 Task: In the  document Selfcare.epub Use the tool word Count 'and display word count while typing' Create the translated copy of the document in  'Latin' Change notification to  All Comments
Action: Mouse moved to (275, 375)
Screenshot: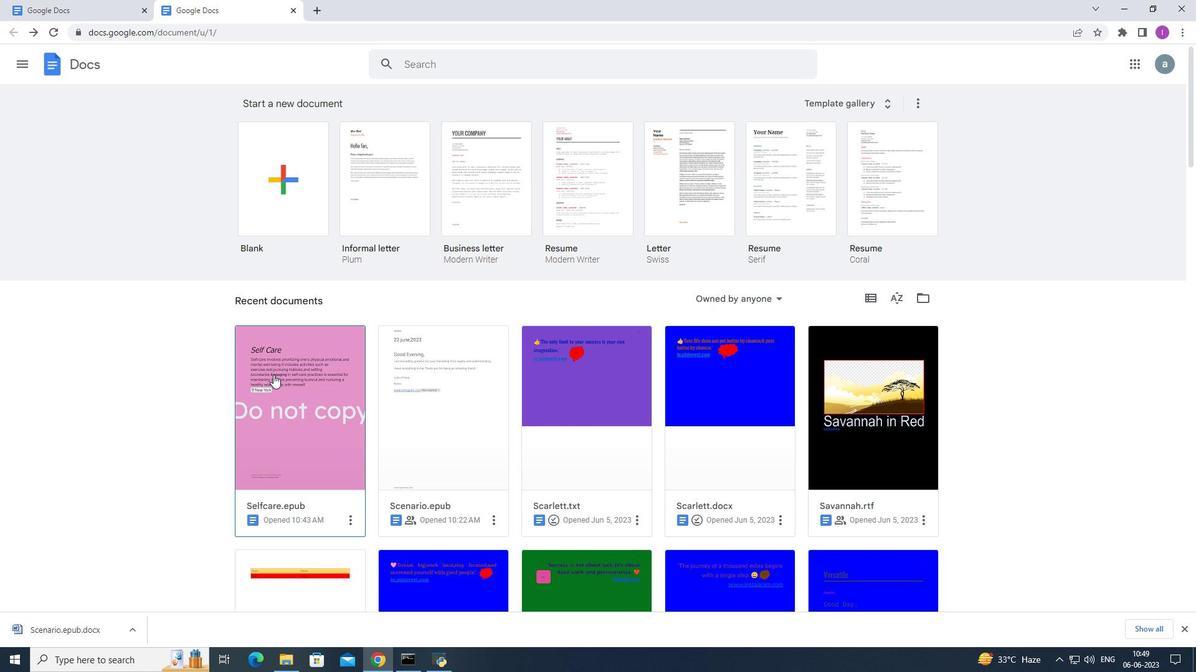 
Action: Mouse pressed left at (275, 375)
Screenshot: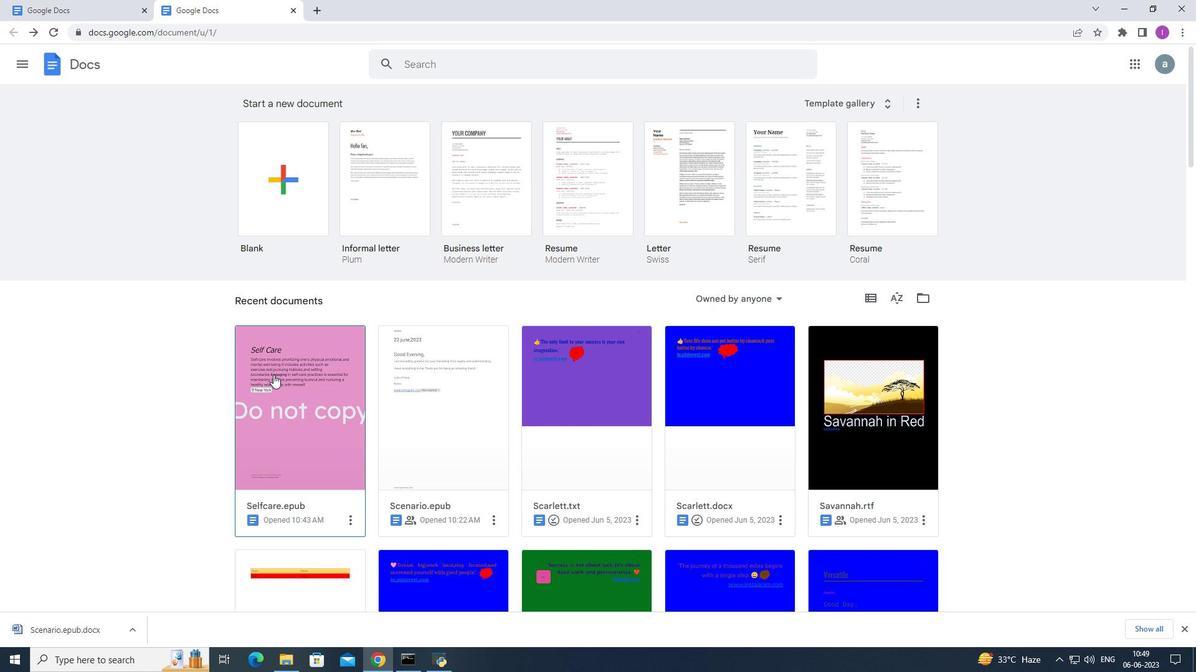 
Action: Mouse moved to (196, 69)
Screenshot: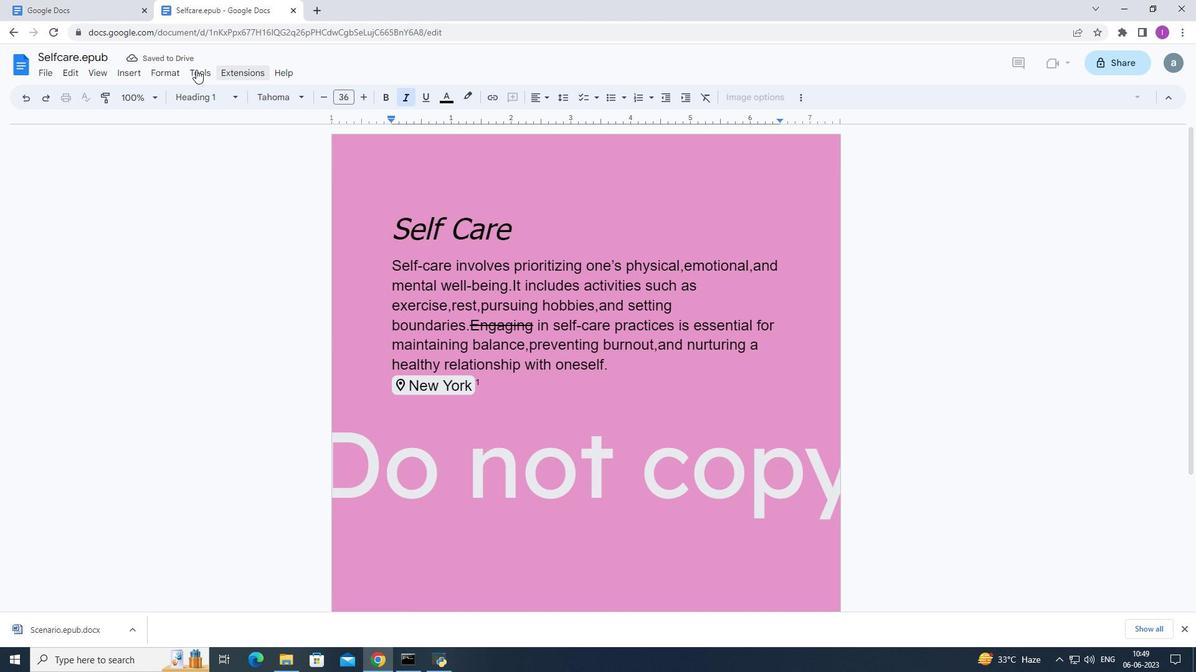 
Action: Mouse pressed left at (196, 69)
Screenshot: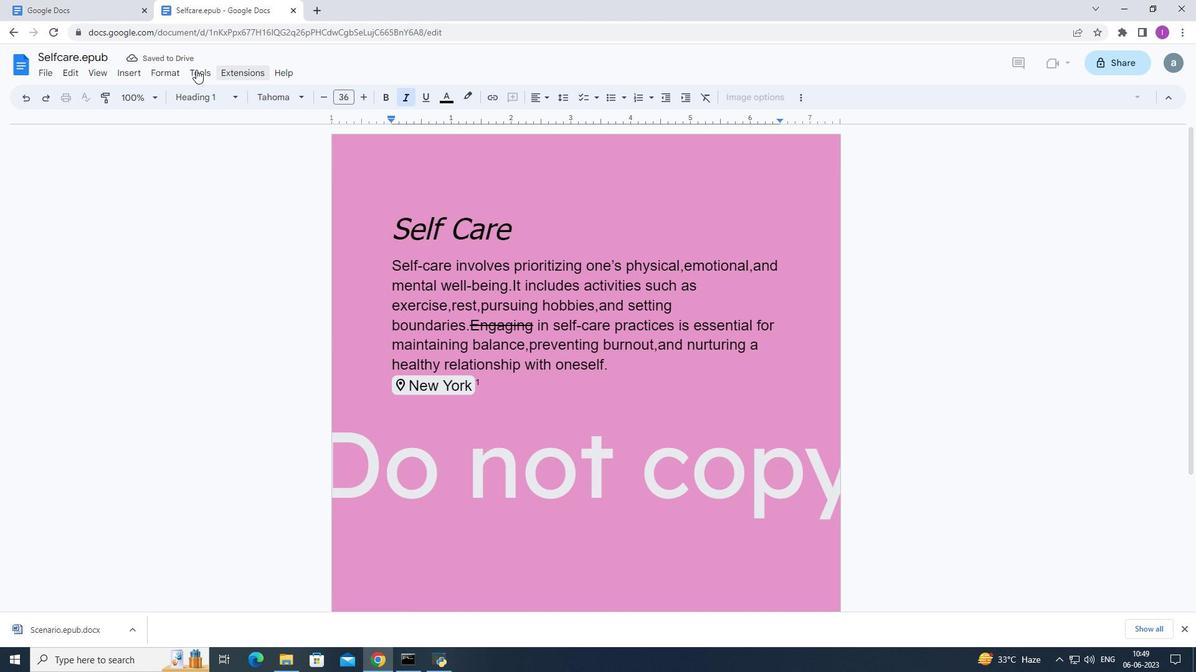 
Action: Mouse moved to (236, 107)
Screenshot: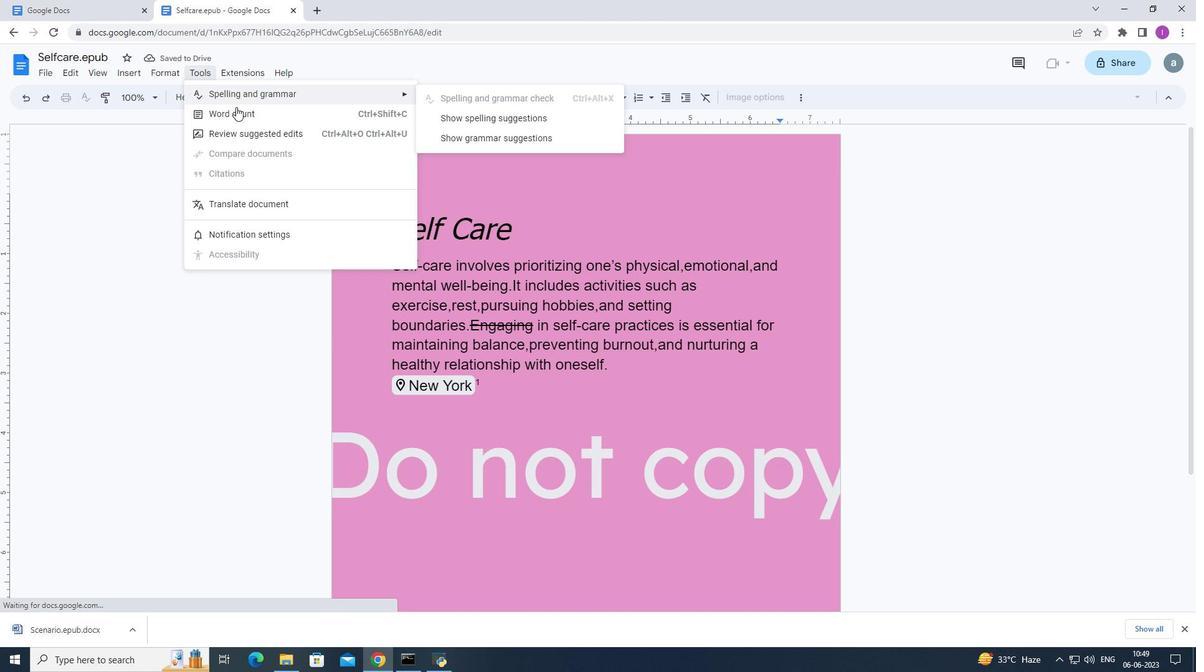 
Action: Mouse pressed left at (236, 107)
Screenshot: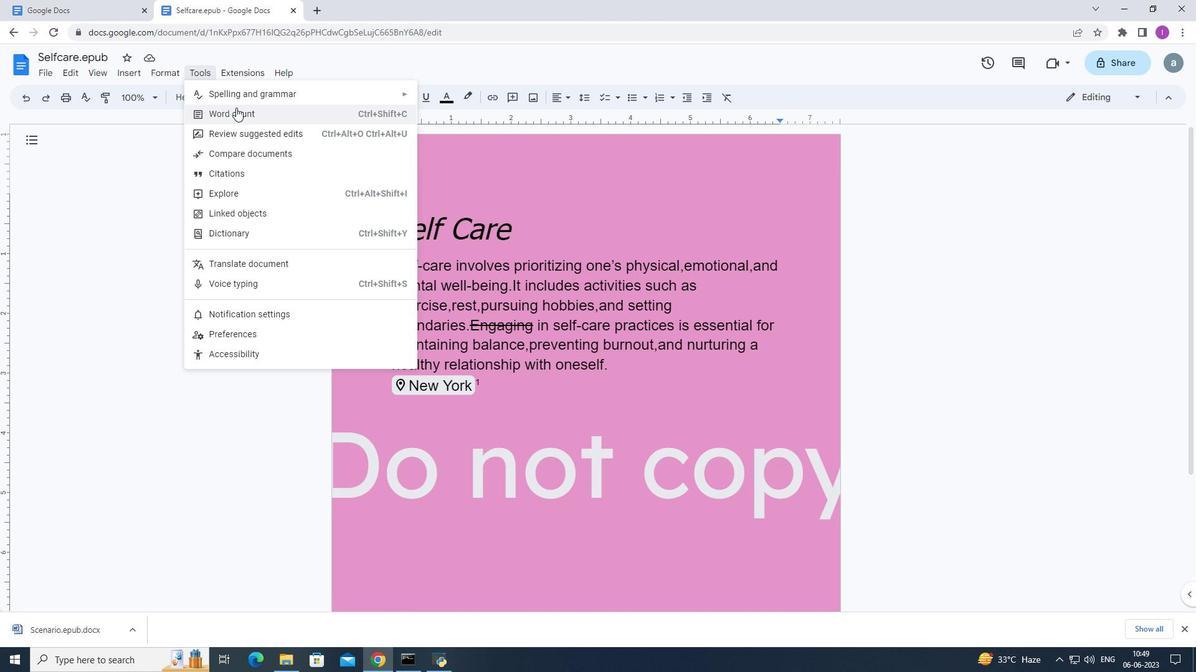 
Action: Mouse moved to (517, 385)
Screenshot: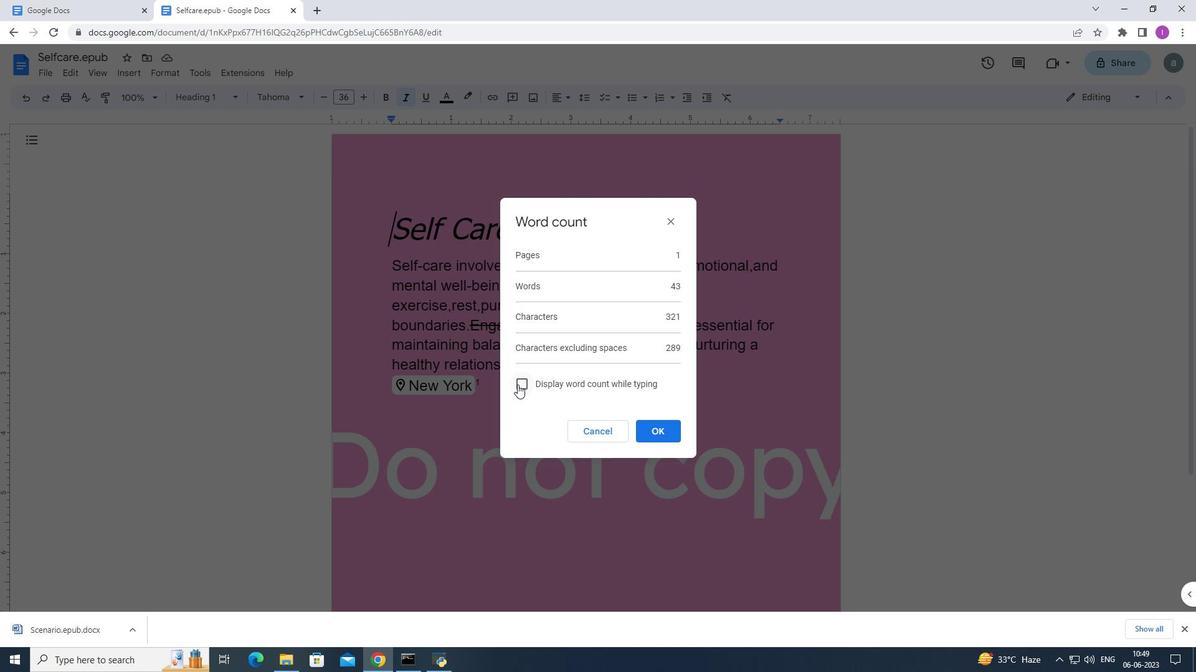
Action: Mouse pressed left at (517, 385)
Screenshot: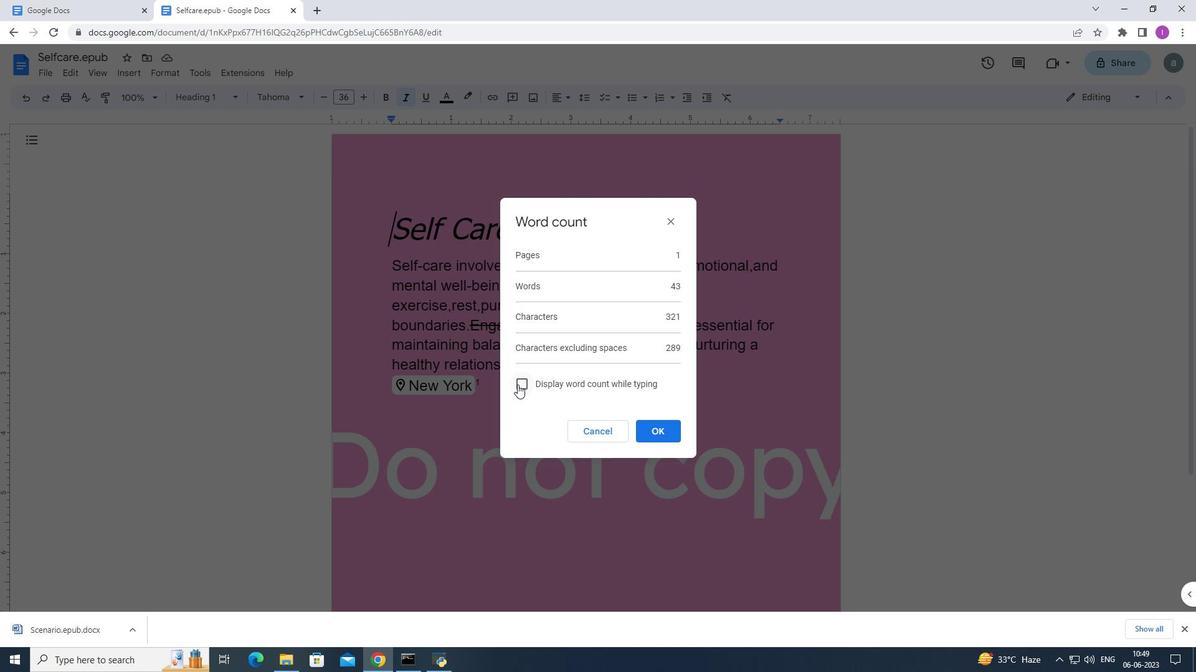 
Action: Mouse moved to (651, 437)
Screenshot: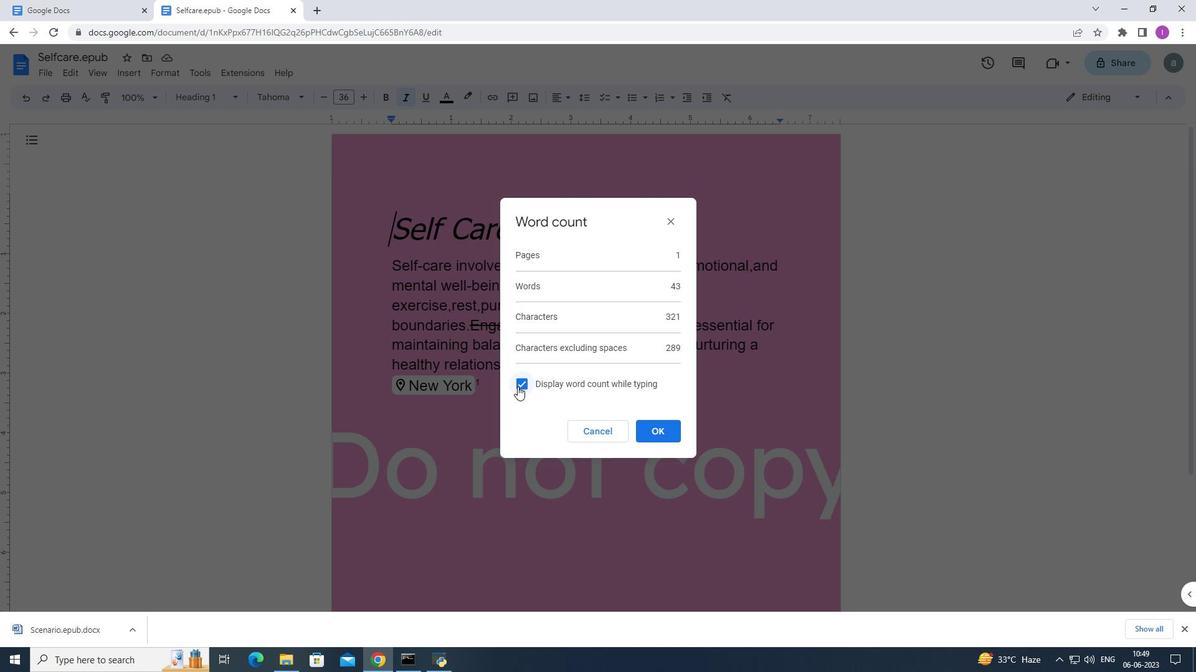
Action: Mouse pressed left at (651, 437)
Screenshot: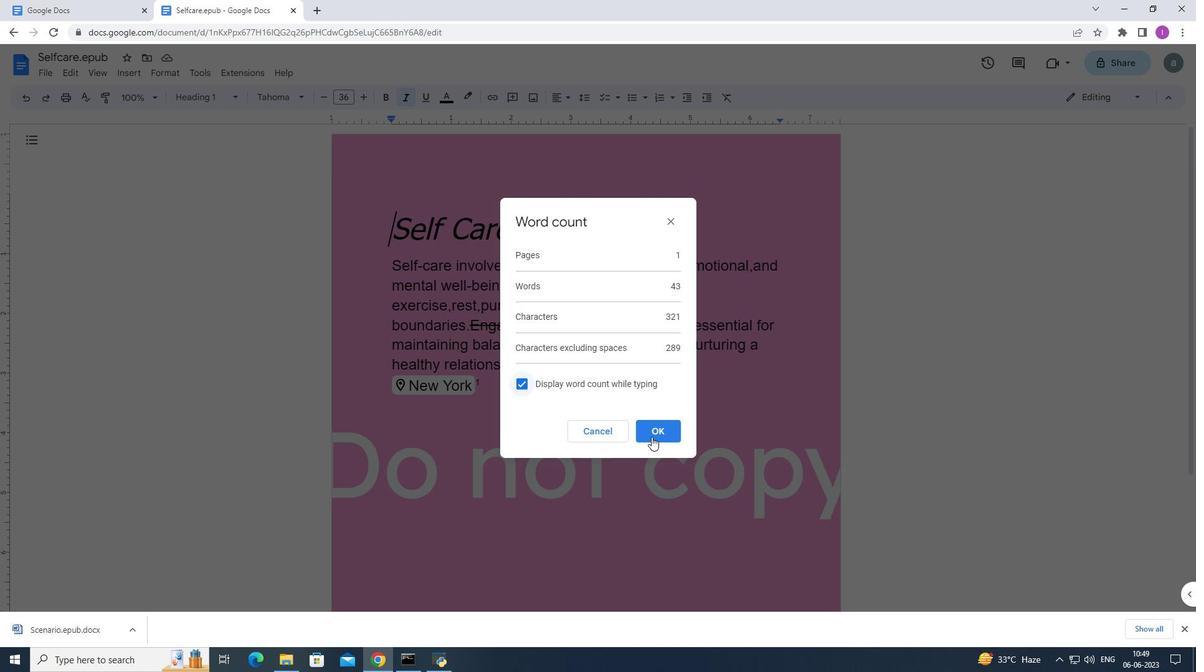 
Action: Mouse moved to (267, 428)
Screenshot: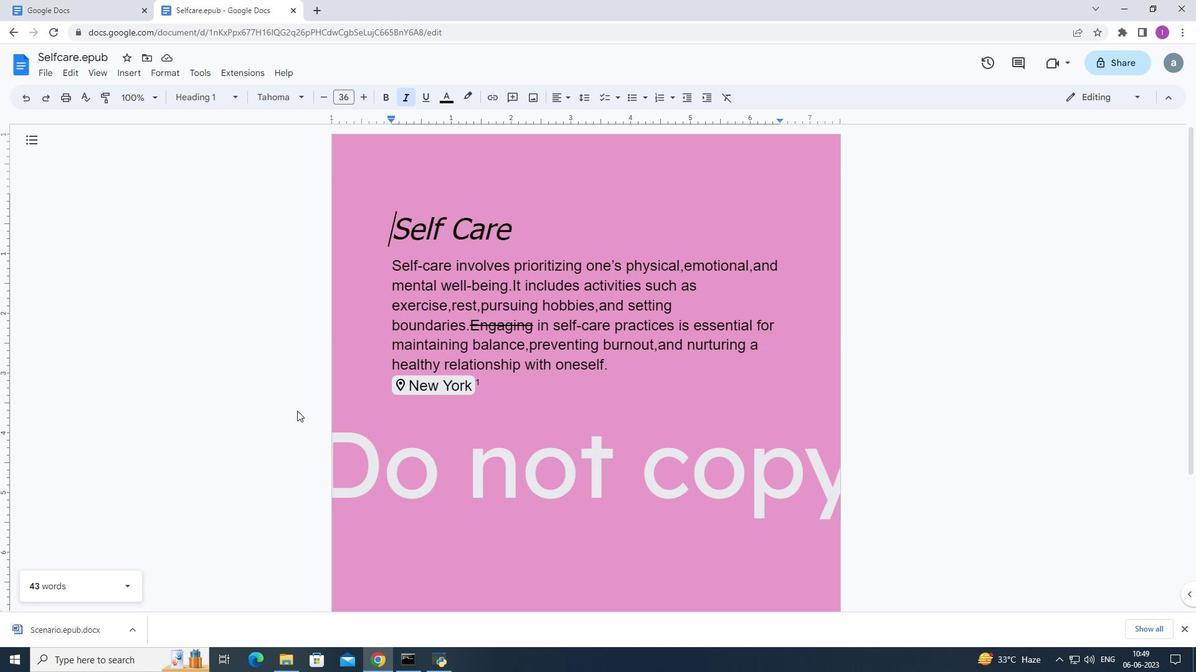 
Action: Mouse pressed left at (267, 428)
Screenshot: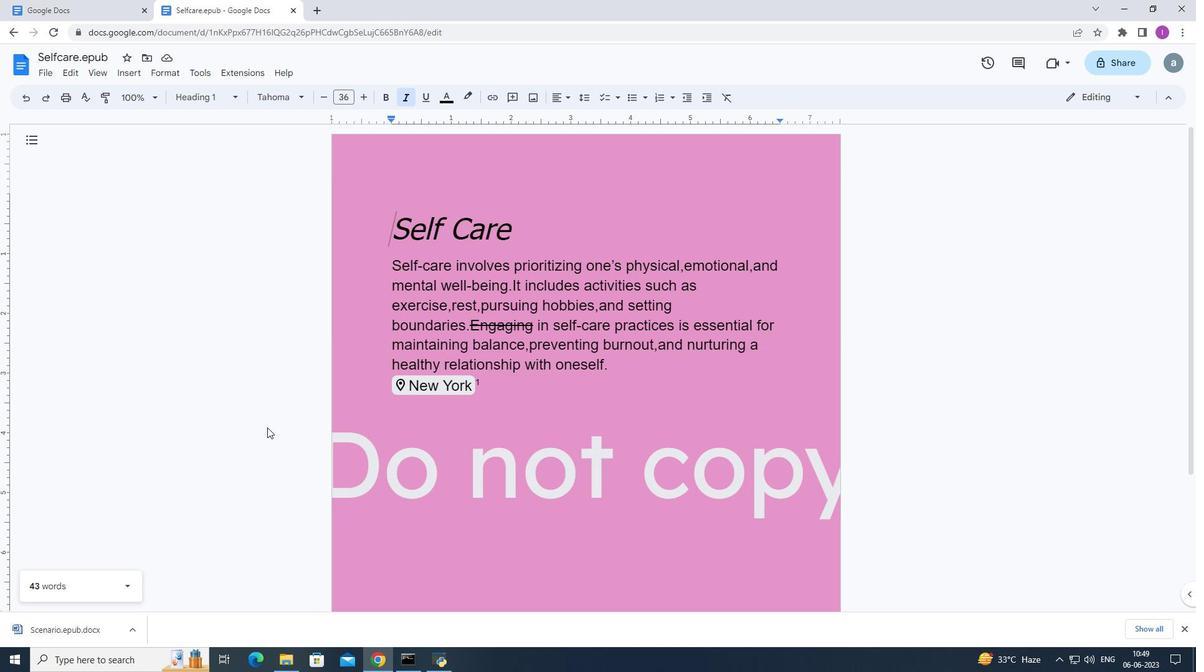 
Action: Mouse moved to (192, 72)
Screenshot: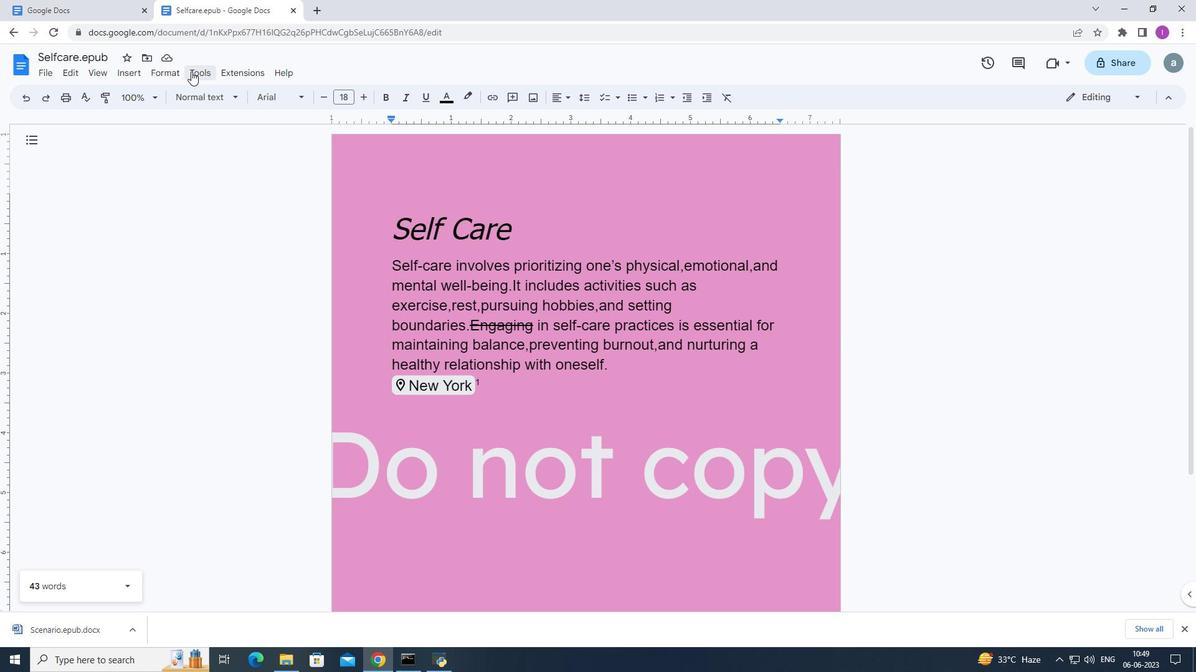 
Action: Mouse pressed left at (192, 72)
Screenshot: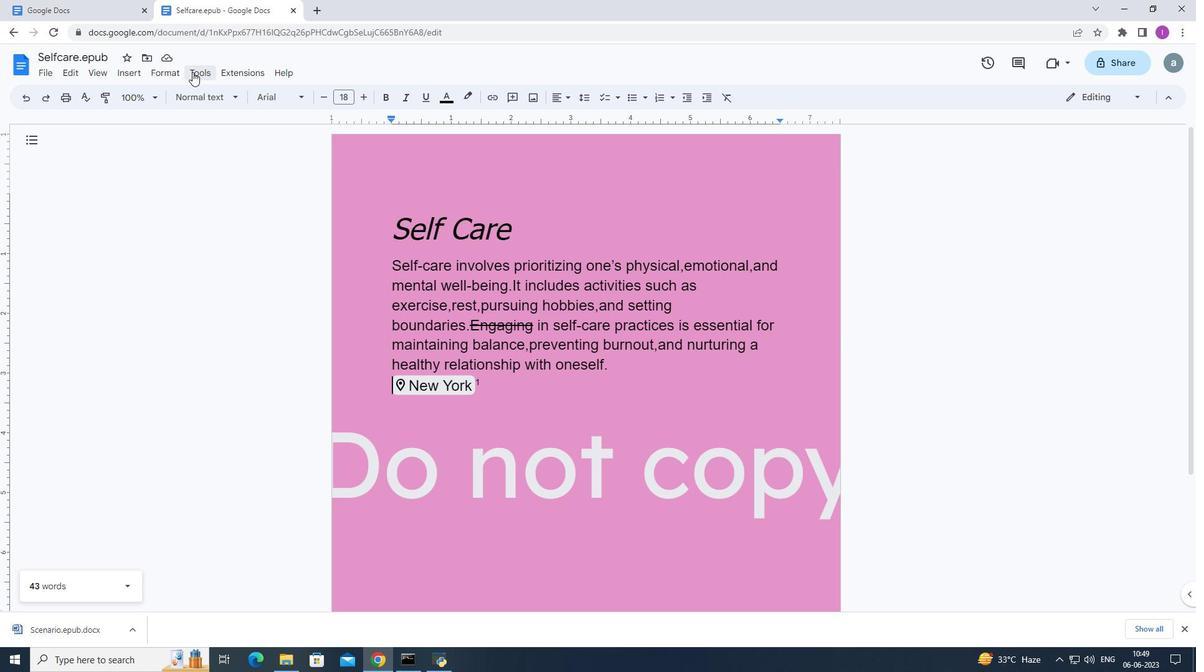 
Action: Mouse moved to (252, 260)
Screenshot: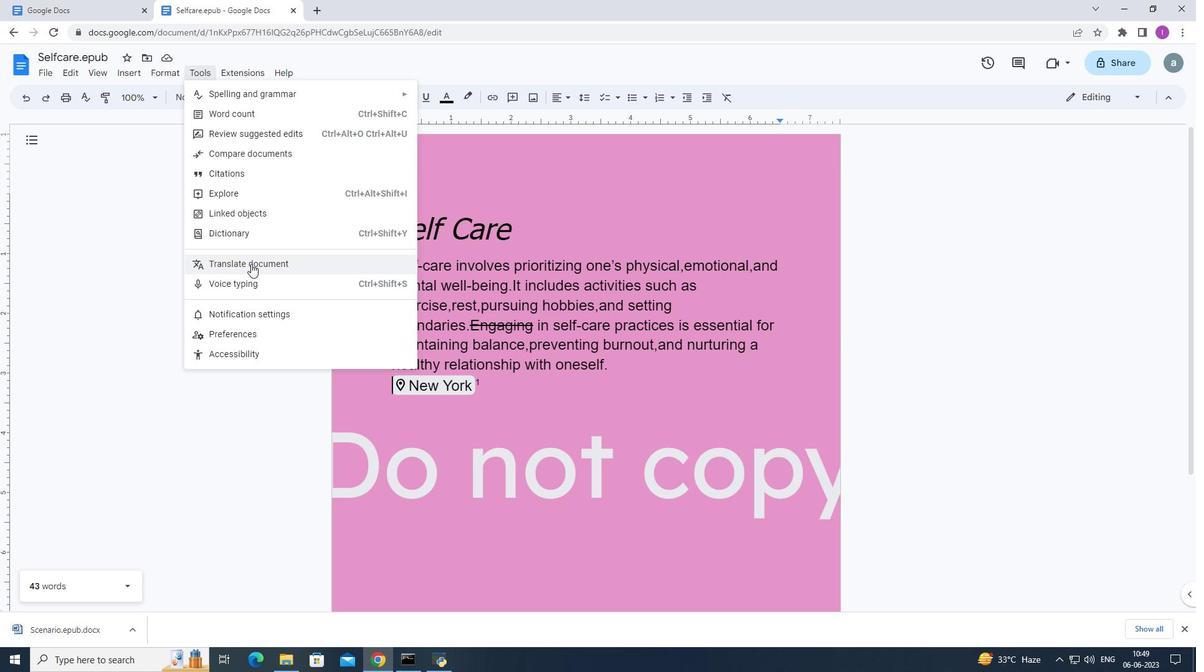 
Action: Mouse pressed left at (252, 260)
Screenshot: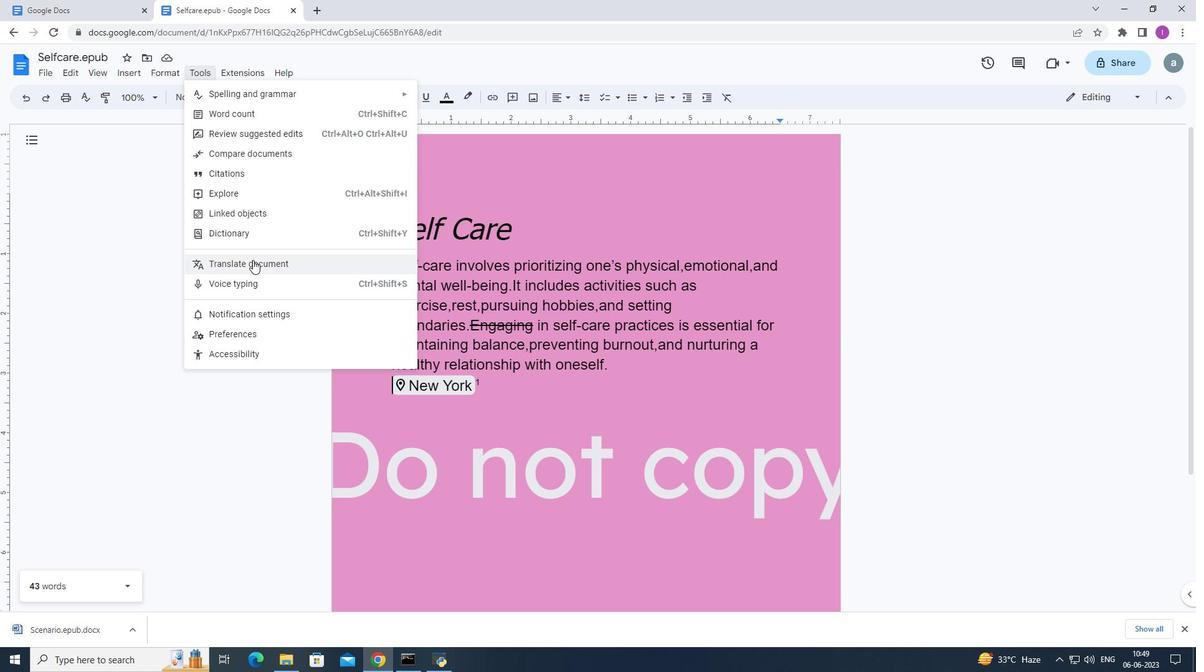
Action: Mouse moved to (593, 349)
Screenshot: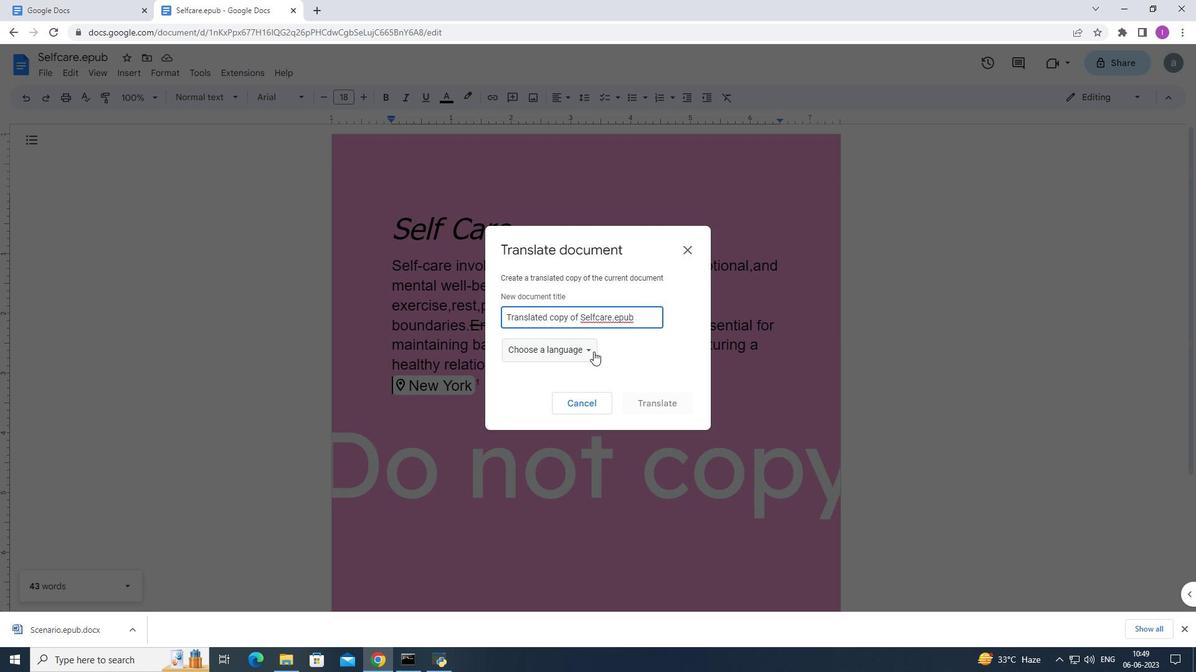 
Action: Mouse pressed left at (593, 349)
Screenshot: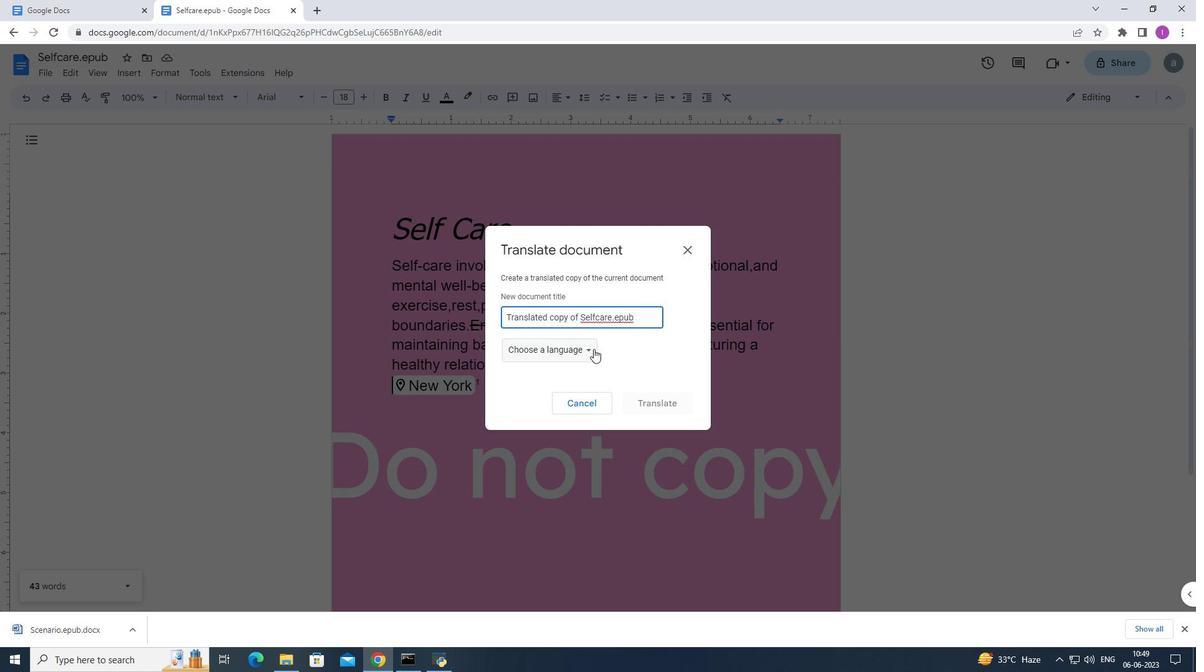 
Action: Mouse moved to (553, 350)
Screenshot: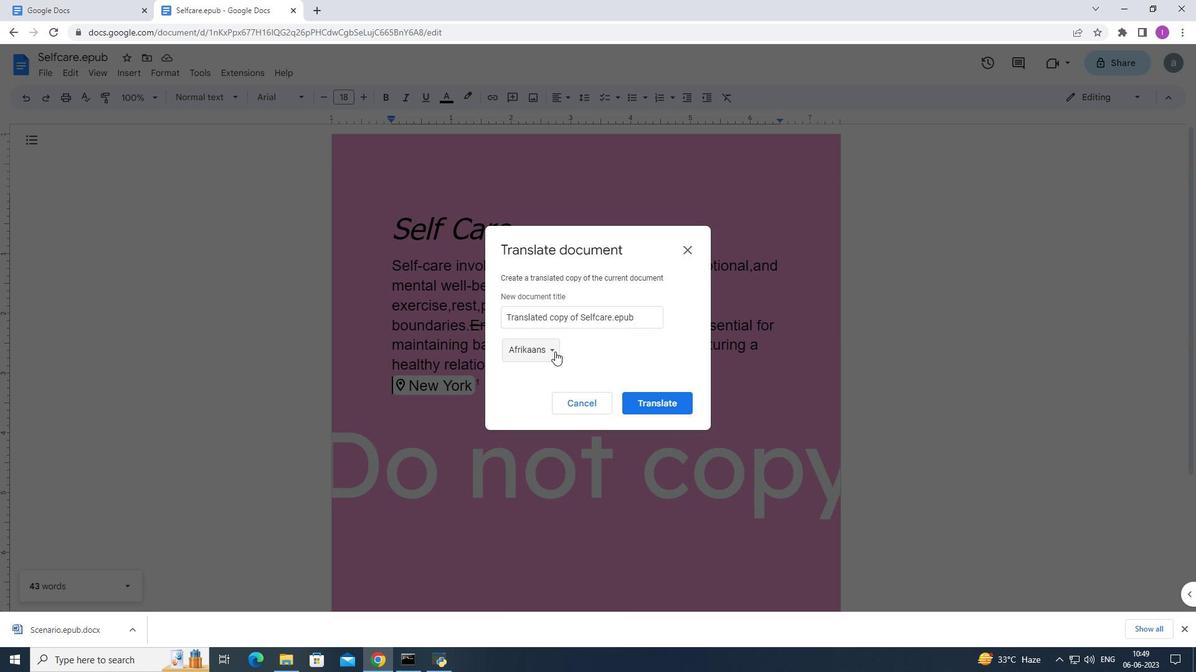
Action: Mouse pressed left at (553, 350)
Screenshot: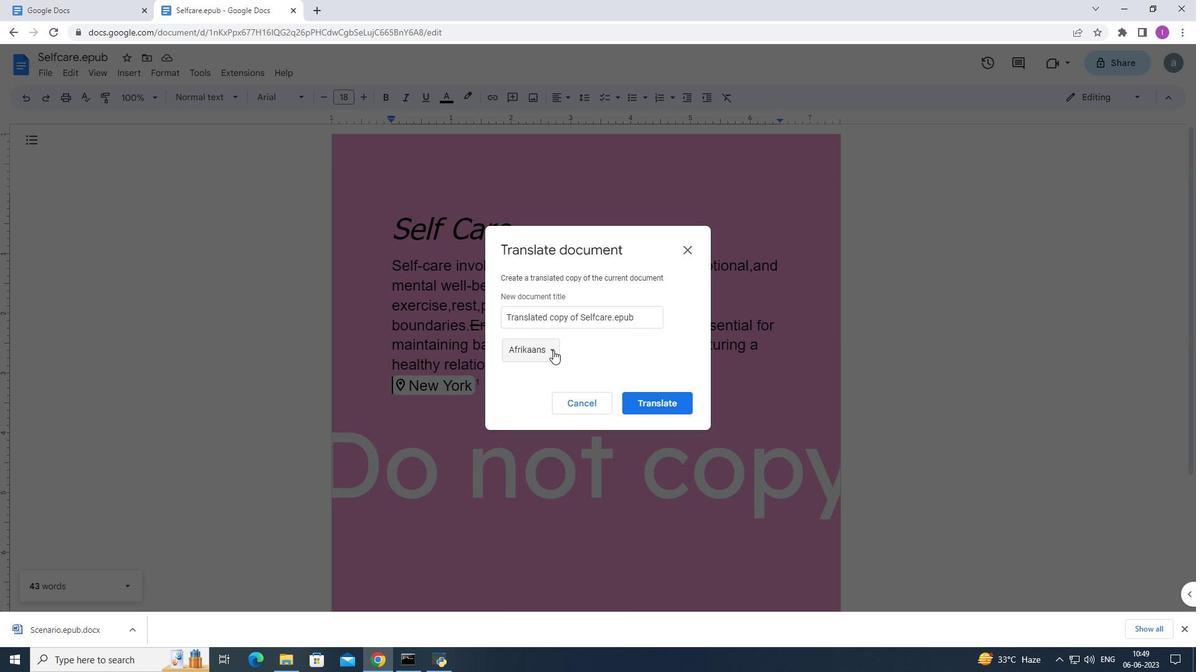 
Action: Mouse moved to (548, 439)
Screenshot: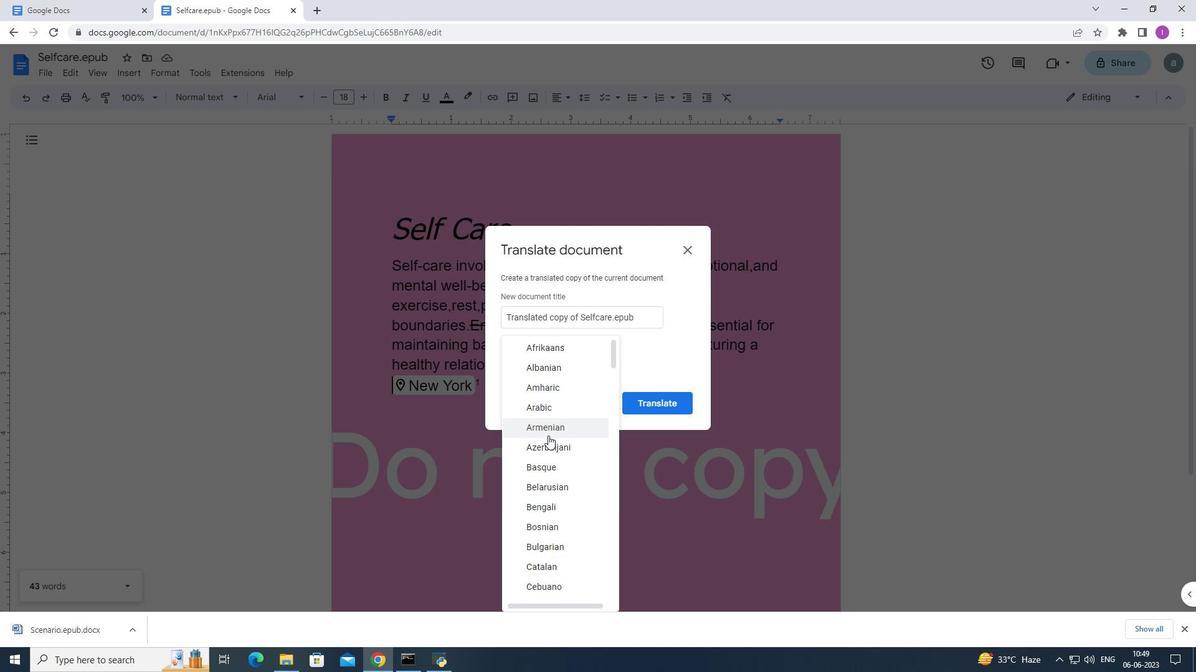 
Action: Mouse scrolled (548, 439) with delta (0, 0)
Screenshot: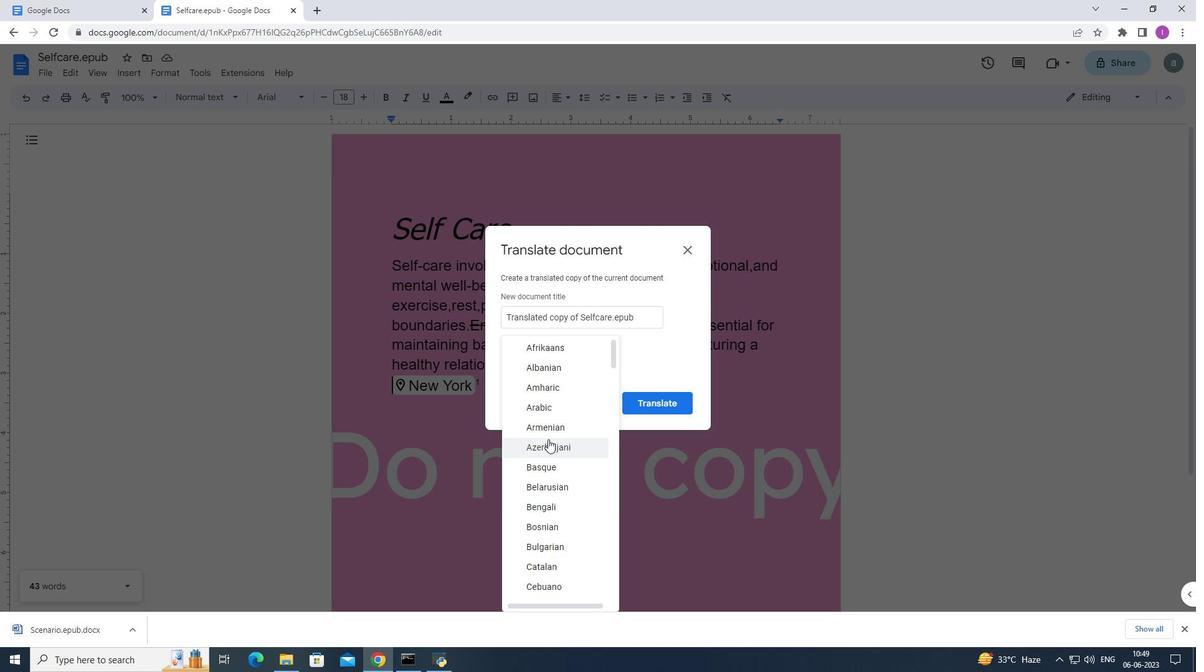 
Action: Mouse scrolled (548, 439) with delta (0, 0)
Screenshot: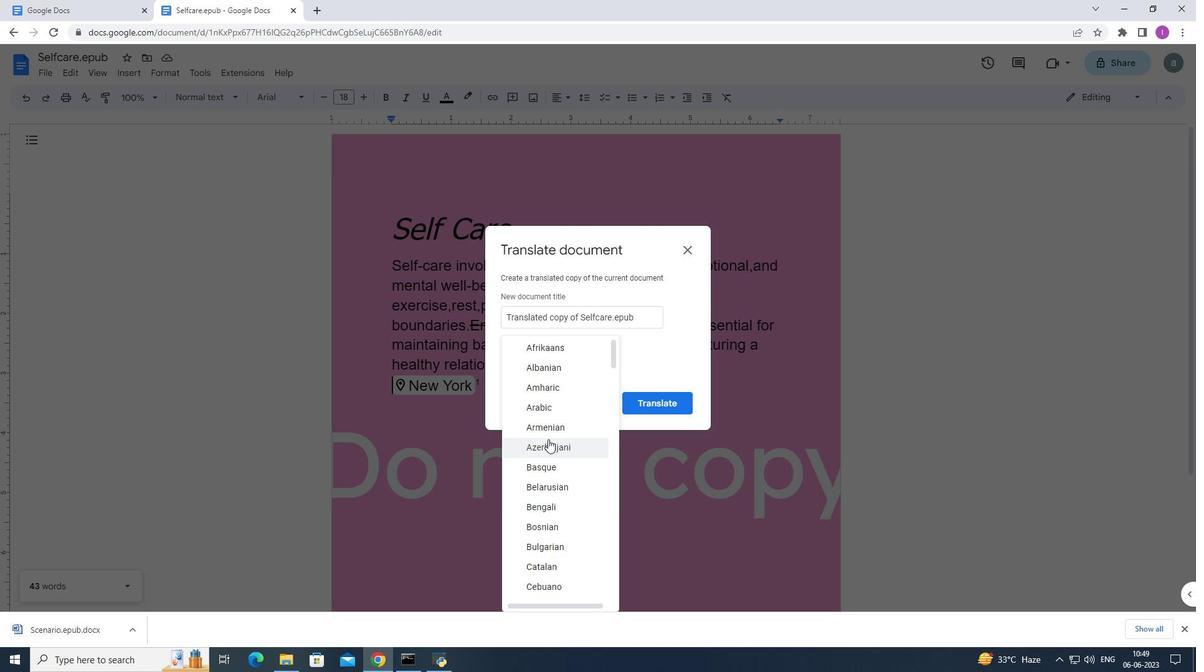 
Action: Mouse scrolled (548, 439) with delta (0, 0)
Screenshot: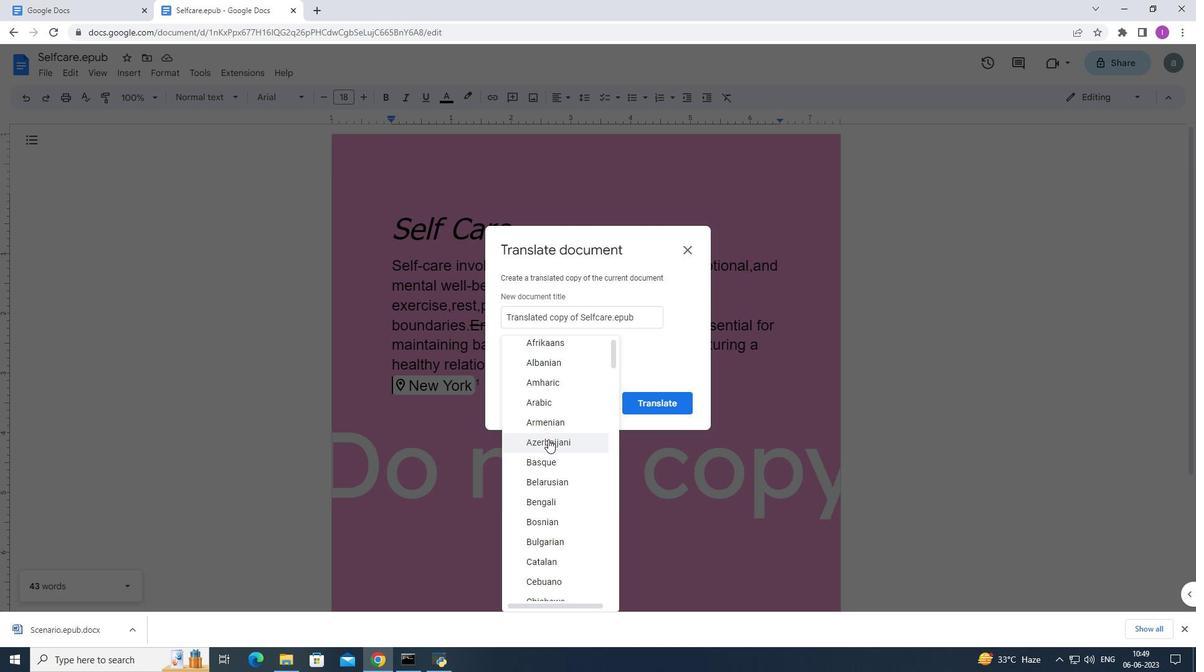 
Action: Mouse scrolled (548, 439) with delta (0, 0)
Screenshot: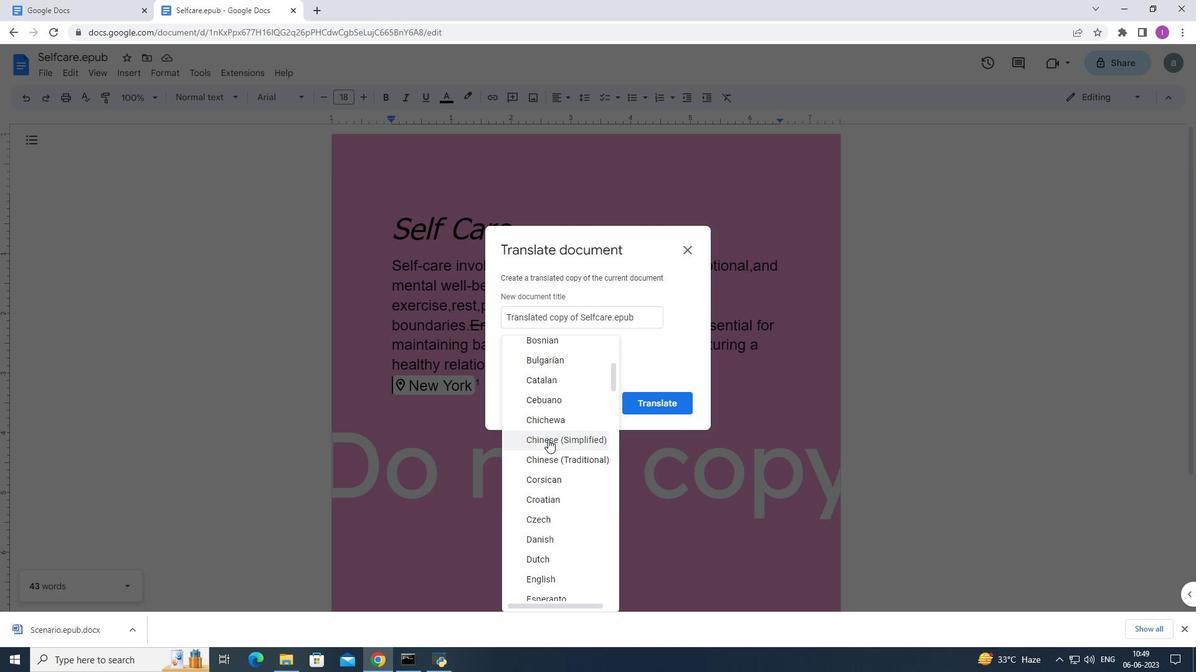 
Action: Mouse scrolled (548, 439) with delta (0, 0)
Screenshot: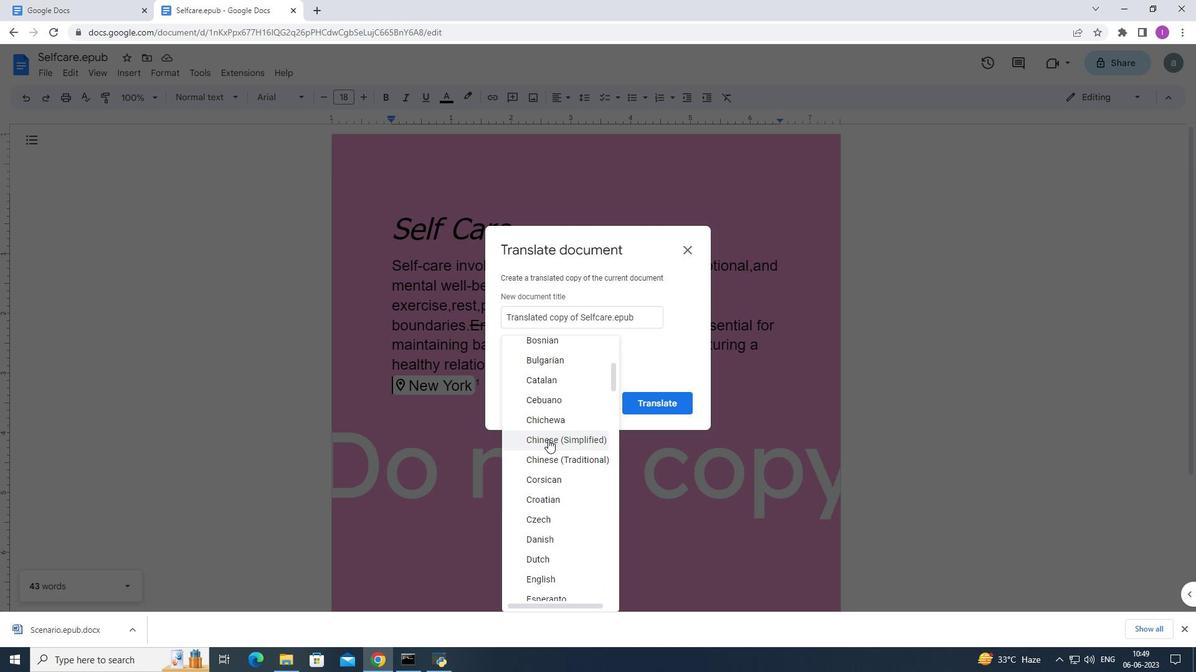 
Action: Mouse scrolled (548, 439) with delta (0, 0)
Screenshot: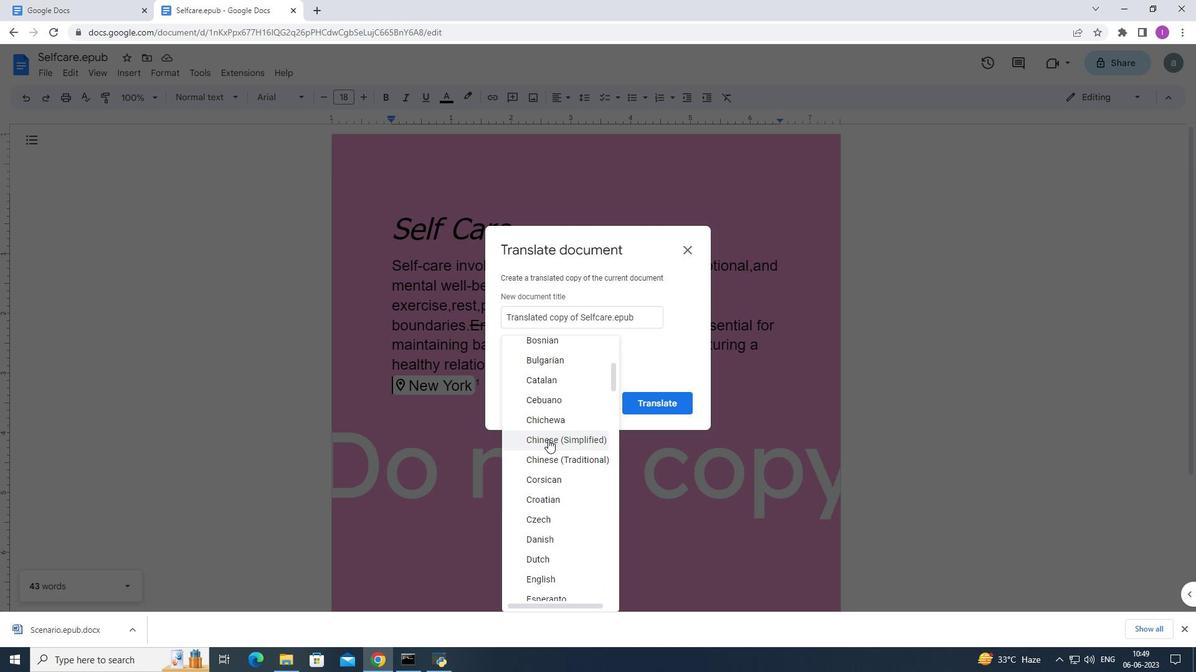 
Action: Mouse scrolled (548, 440) with delta (0, 0)
Screenshot: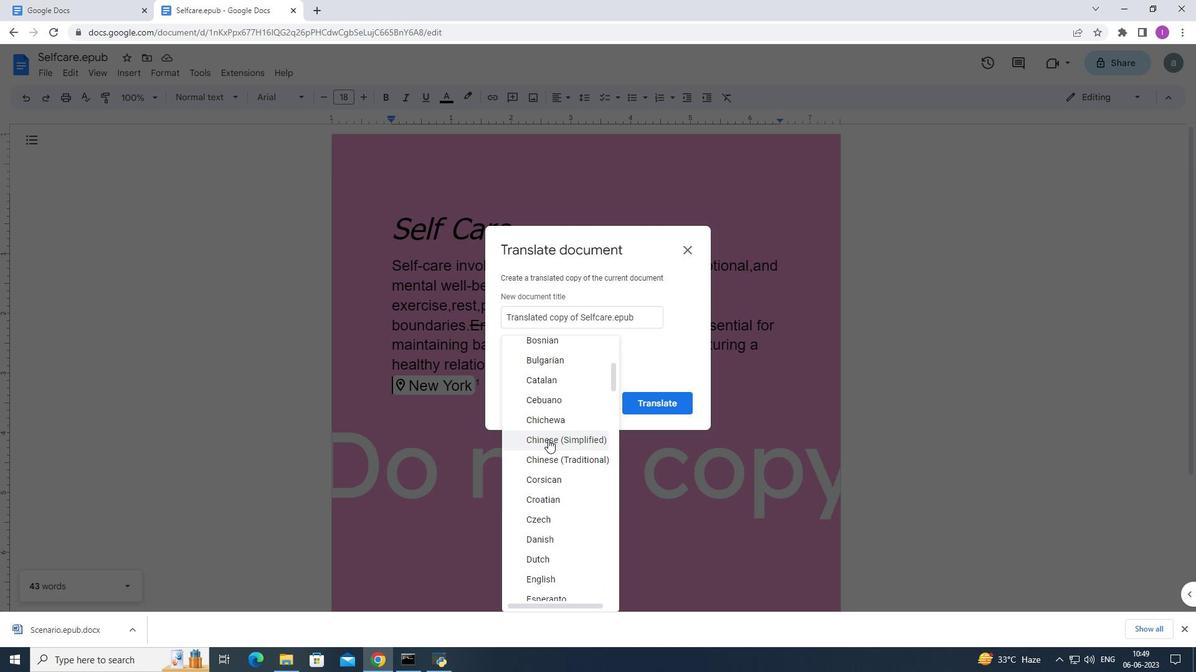 
Action: Mouse scrolled (548, 439) with delta (0, 0)
Screenshot: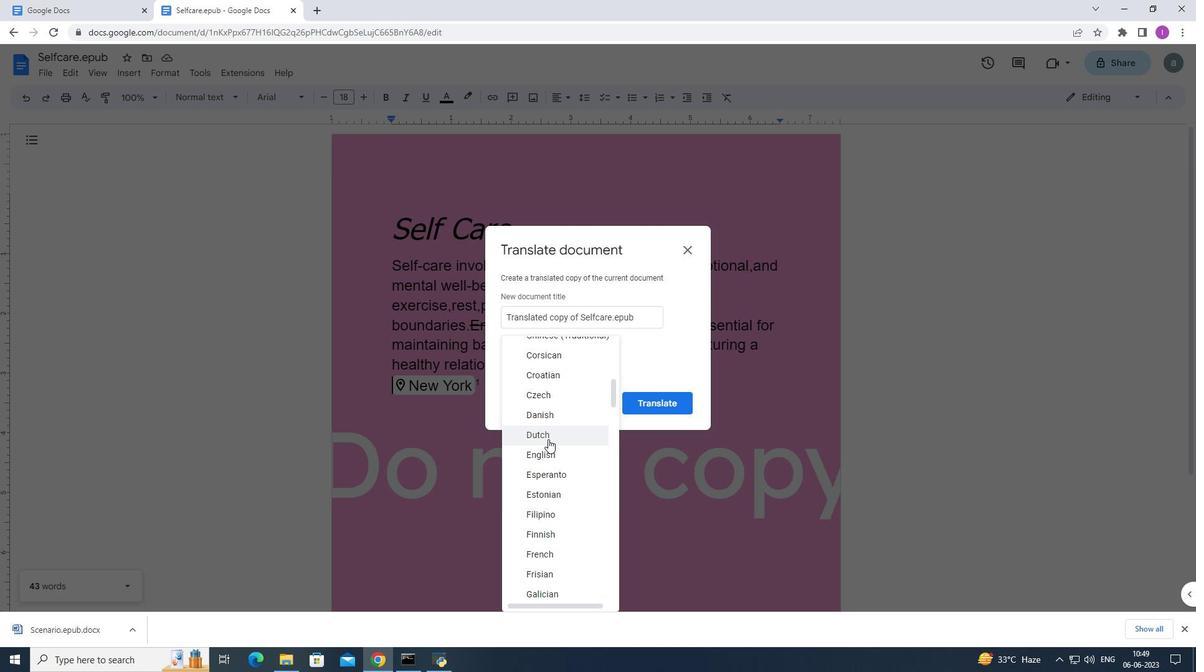 
Action: Mouse scrolled (548, 439) with delta (0, 0)
Screenshot: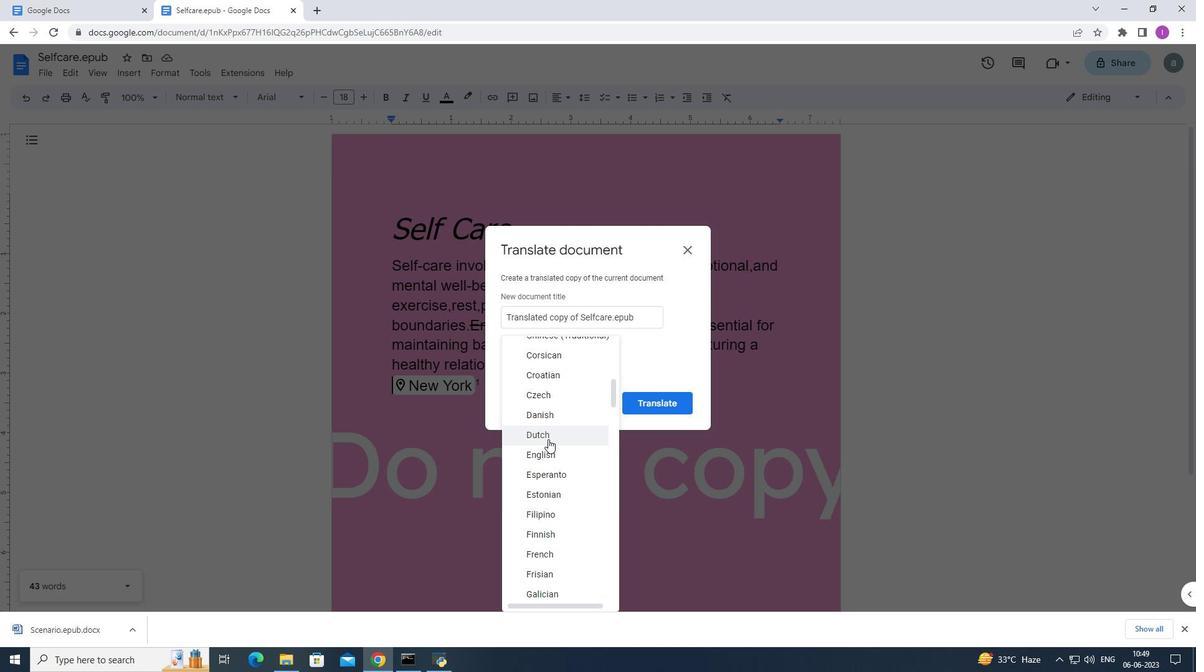 
Action: Mouse scrolled (548, 439) with delta (0, 0)
Screenshot: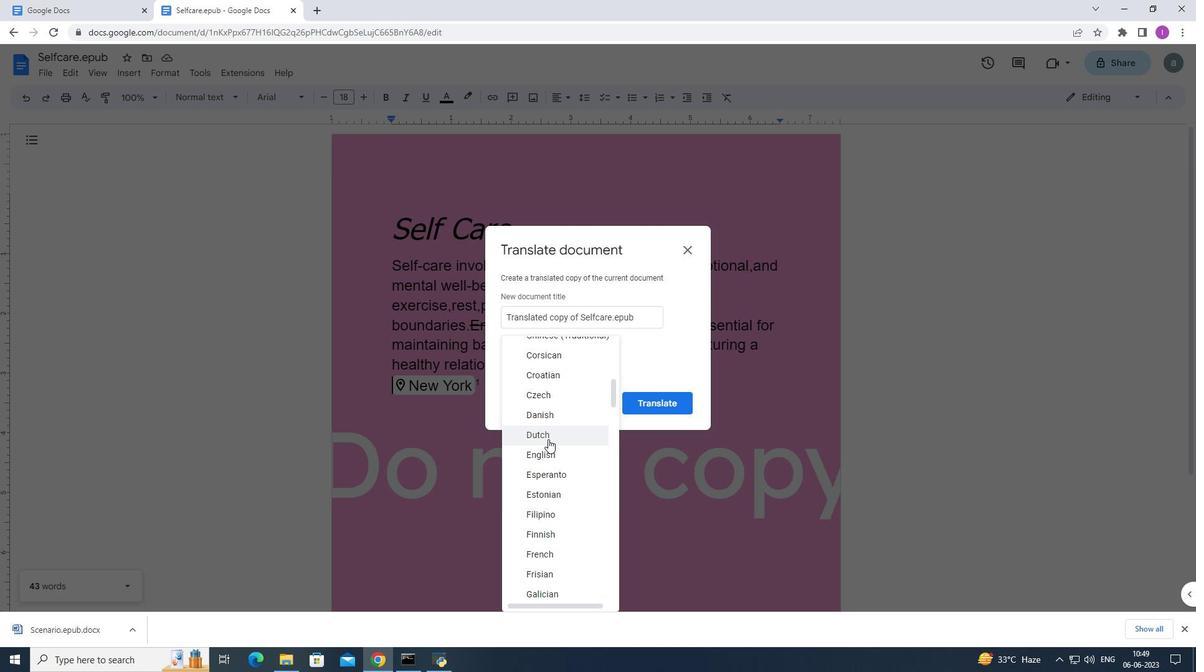 
Action: Mouse scrolled (548, 440) with delta (0, 0)
Screenshot: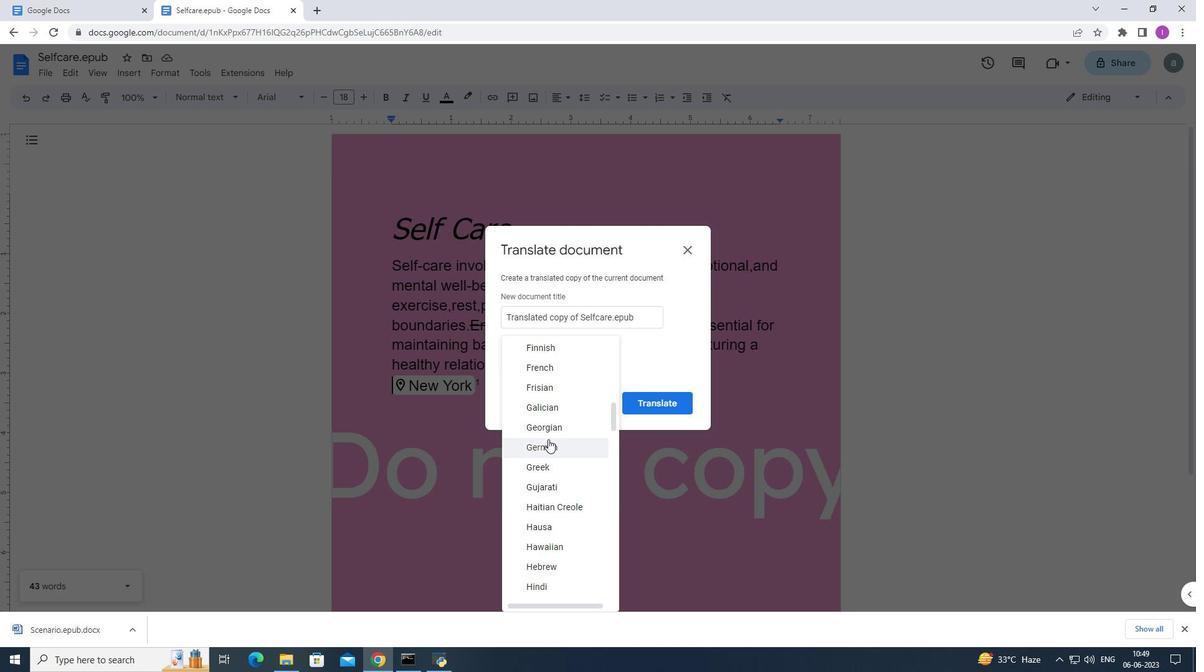 
Action: Mouse scrolled (548, 439) with delta (0, 0)
Screenshot: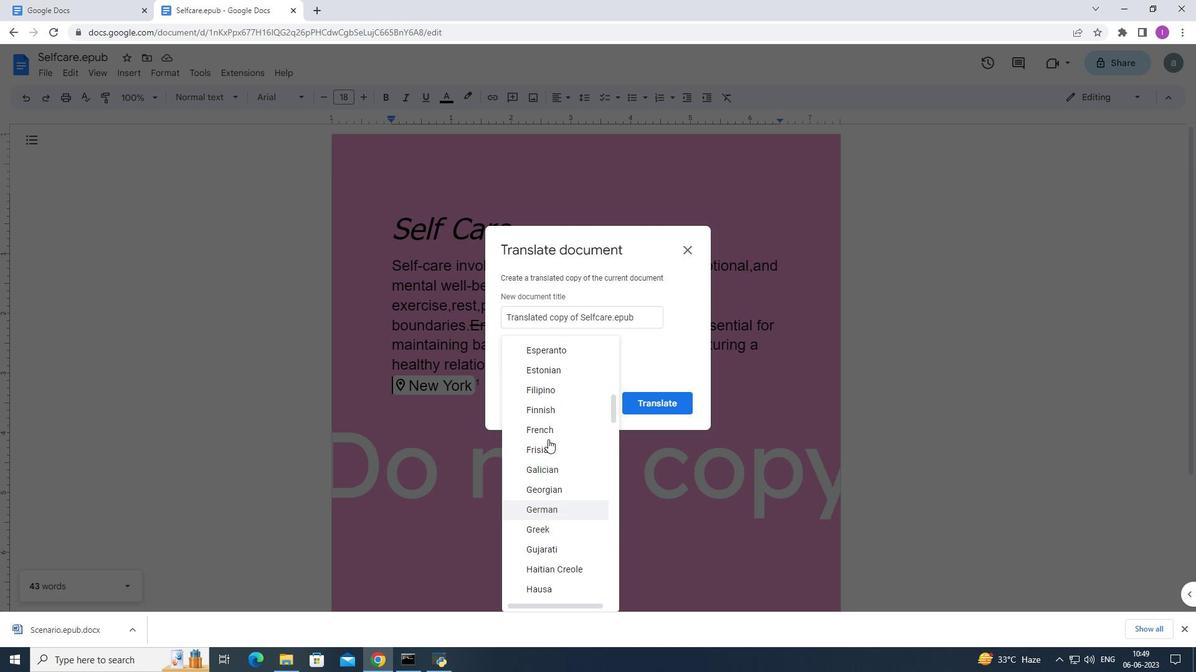 
Action: Mouse scrolled (548, 439) with delta (0, 0)
Screenshot: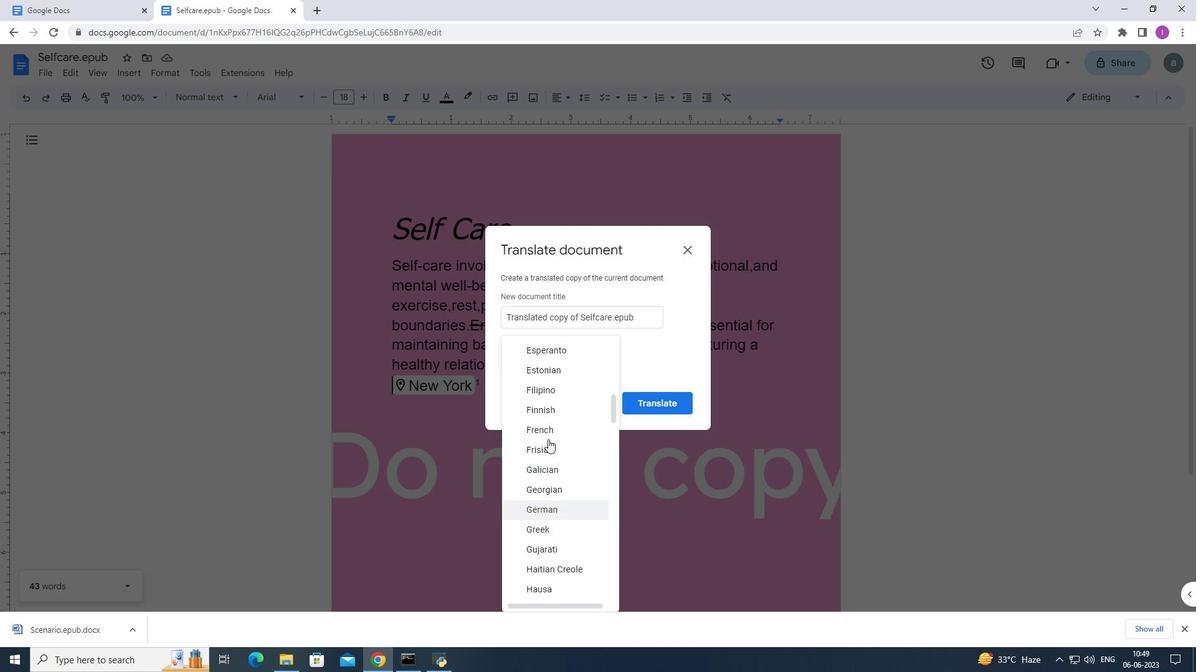 
Action: Mouse scrolled (548, 439) with delta (0, 0)
Screenshot: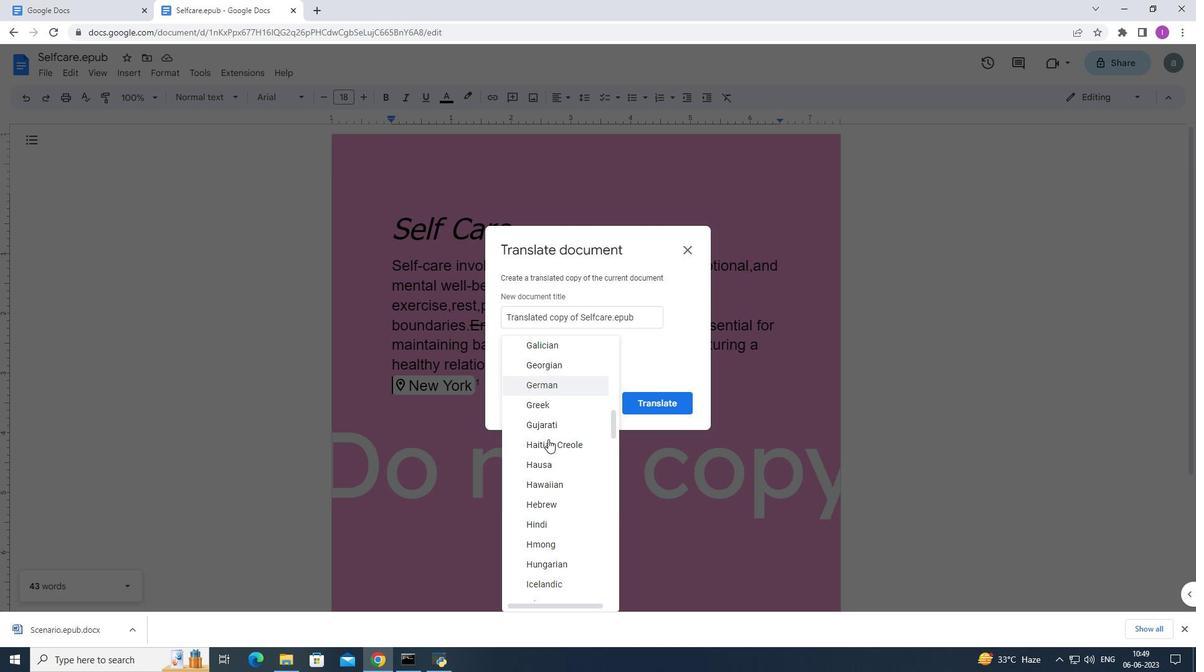 
Action: Mouse scrolled (548, 439) with delta (0, 0)
Screenshot: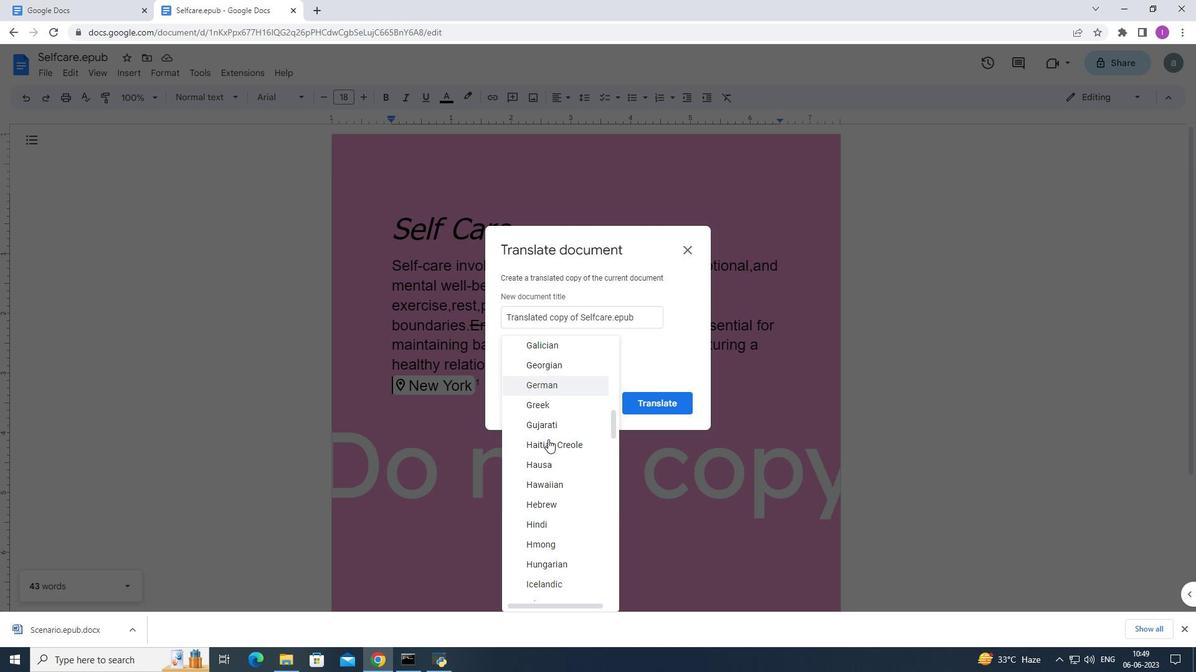 
Action: Mouse scrolled (548, 439) with delta (0, 0)
Screenshot: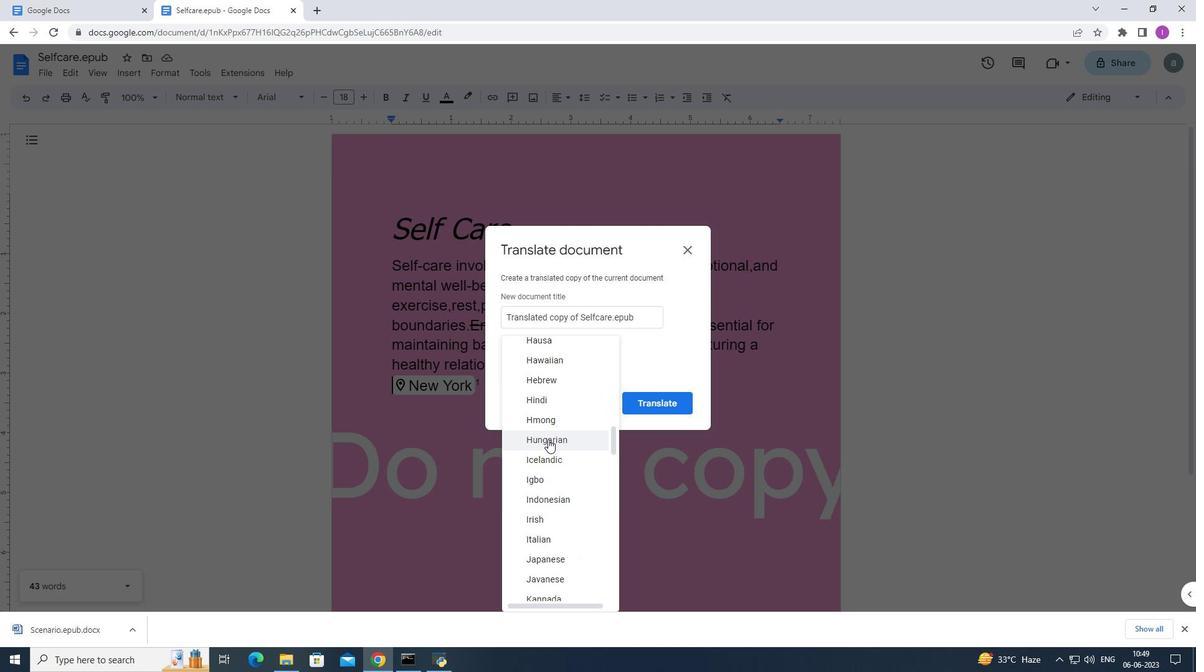 
Action: Mouse scrolled (548, 439) with delta (0, 0)
Screenshot: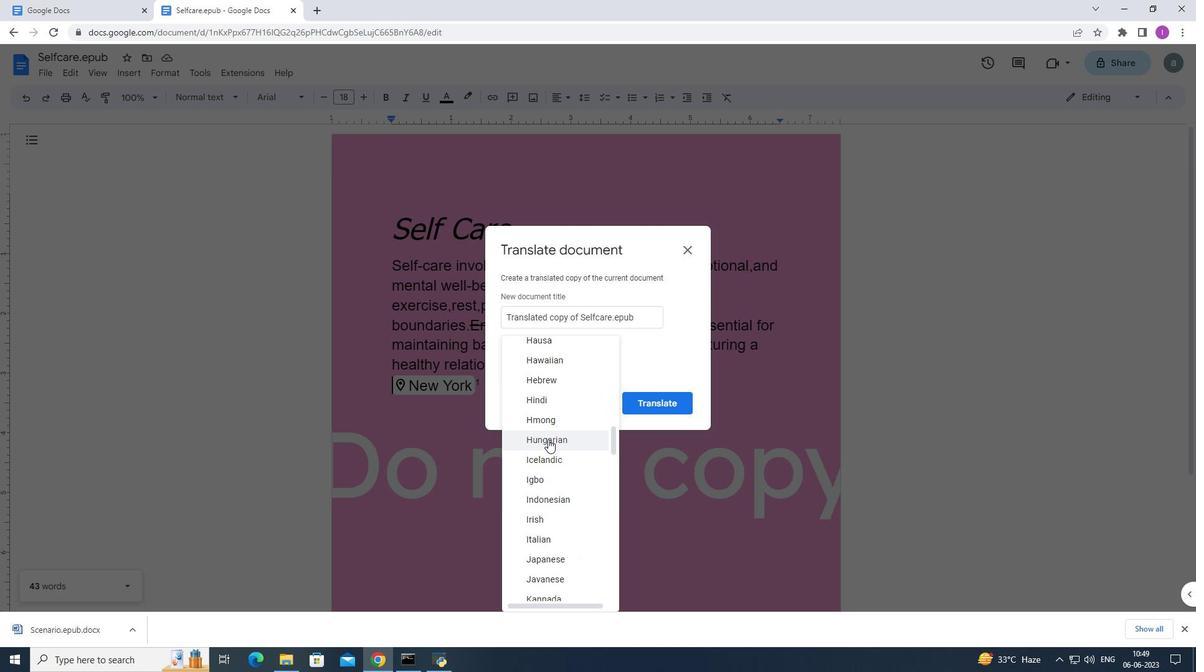 
Action: Mouse scrolled (548, 439) with delta (0, 0)
Screenshot: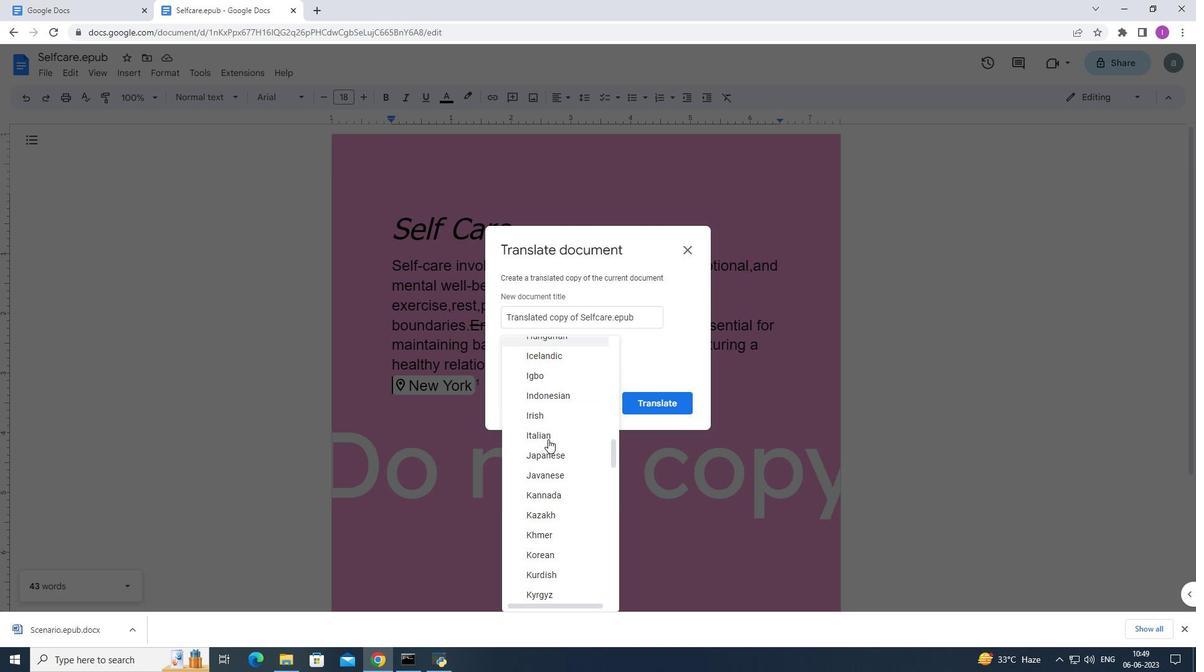 
Action: Mouse scrolled (548, 439) with delta (0, 0)
Screenshot: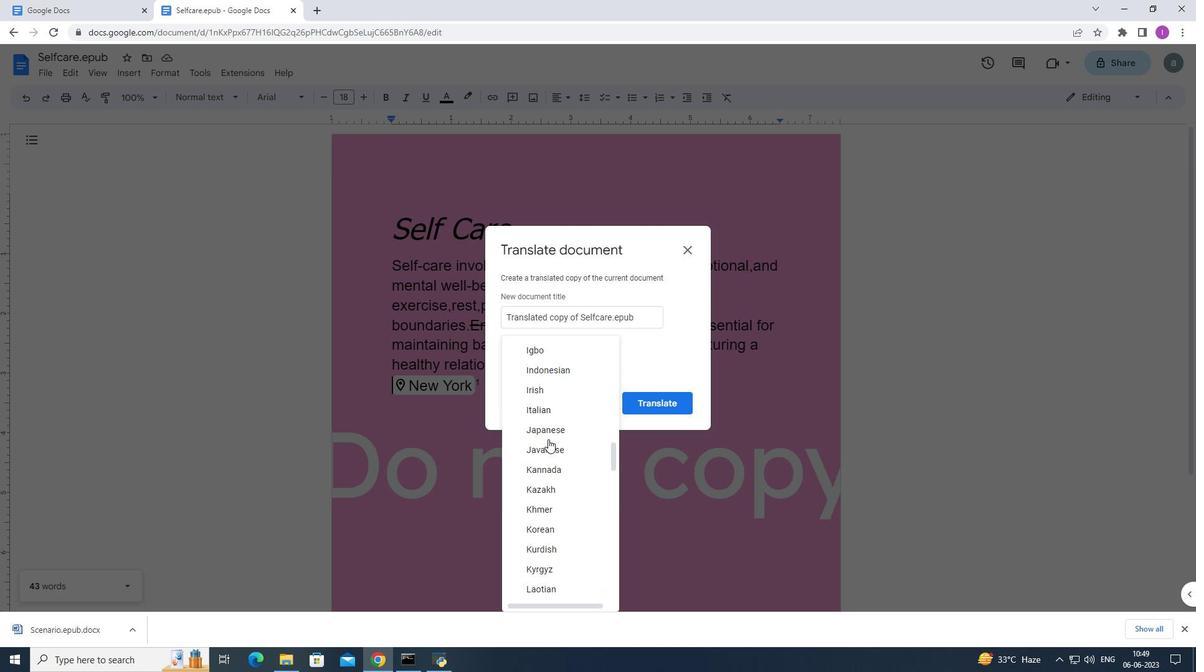 
Action: Mouse scrolled (548, 439) with delta (0, 0)
Screenshot: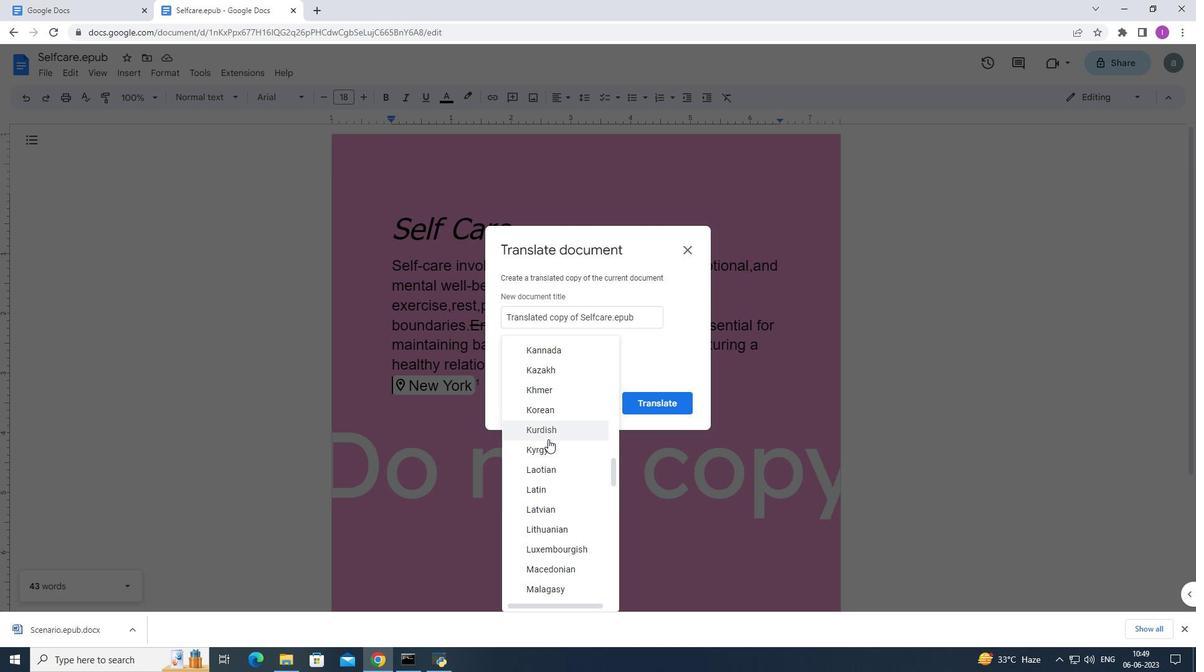 
Action: Mouse moved to (552, 426)
Screenshot: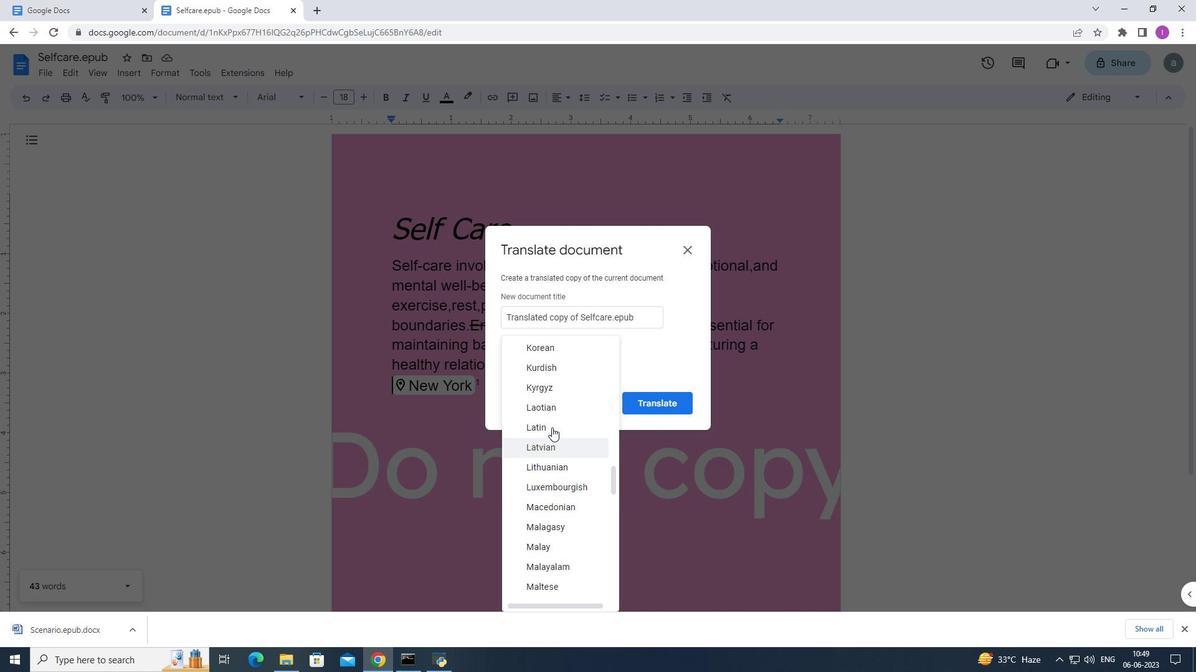 
Action: Mouse pressed left at (552, 426)
Screenshot: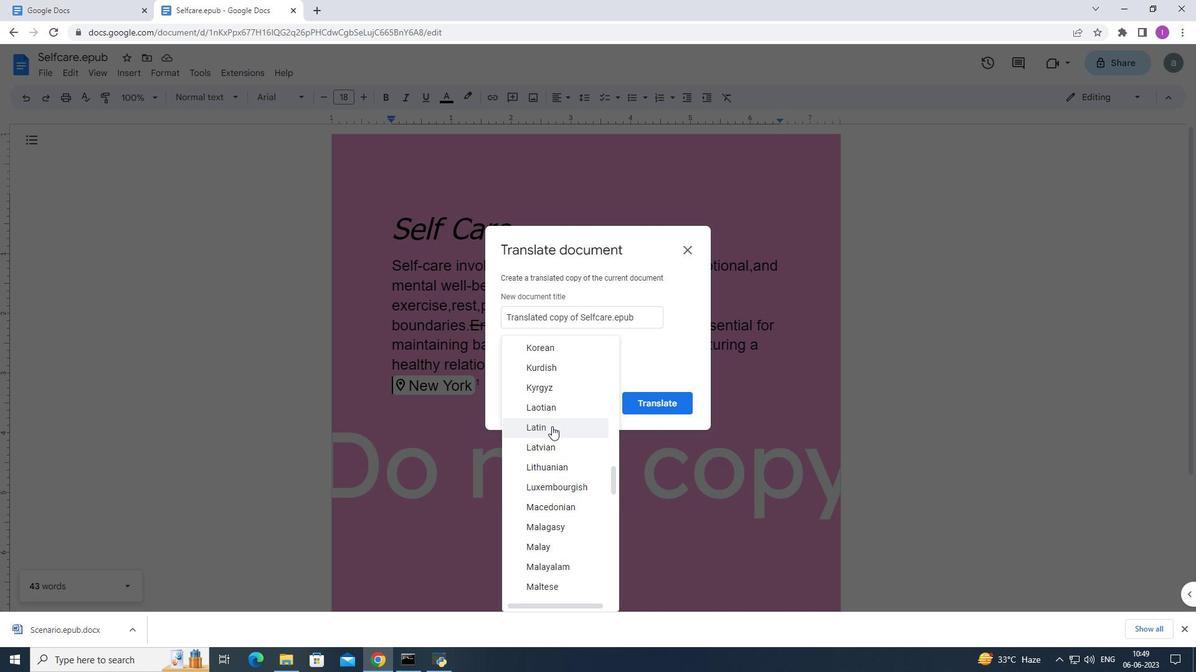 
Action: Mouse moved to (682, 407)
Screenshot: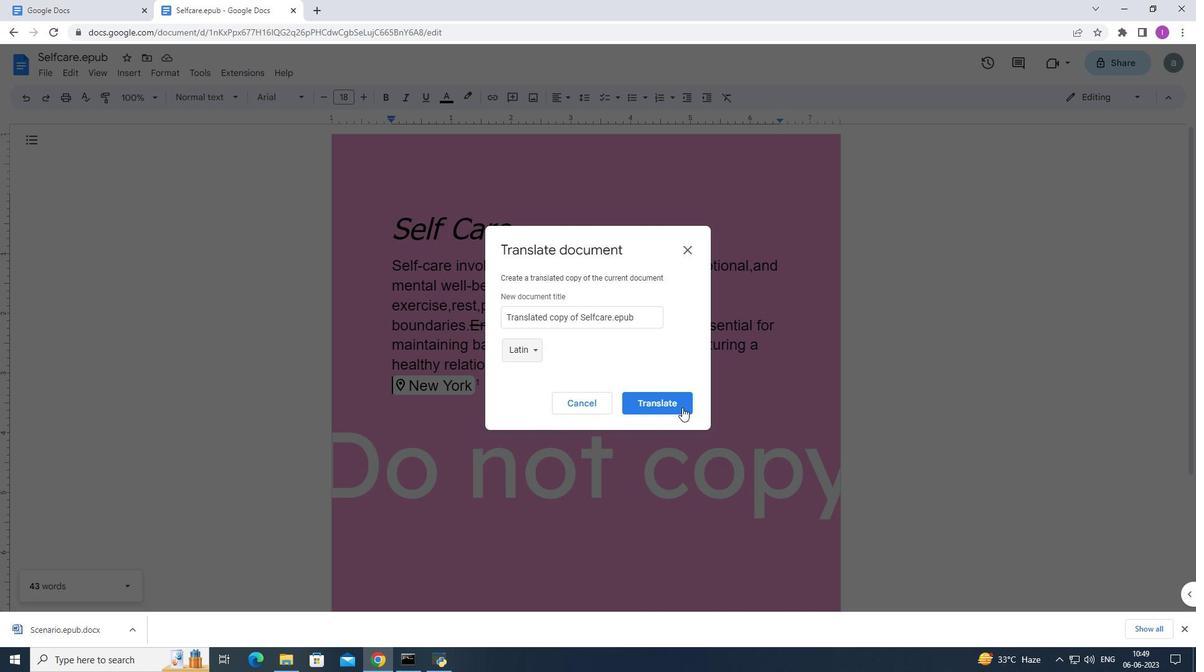 
Action: Mouse pressed left at (682, 407)
Screenshot: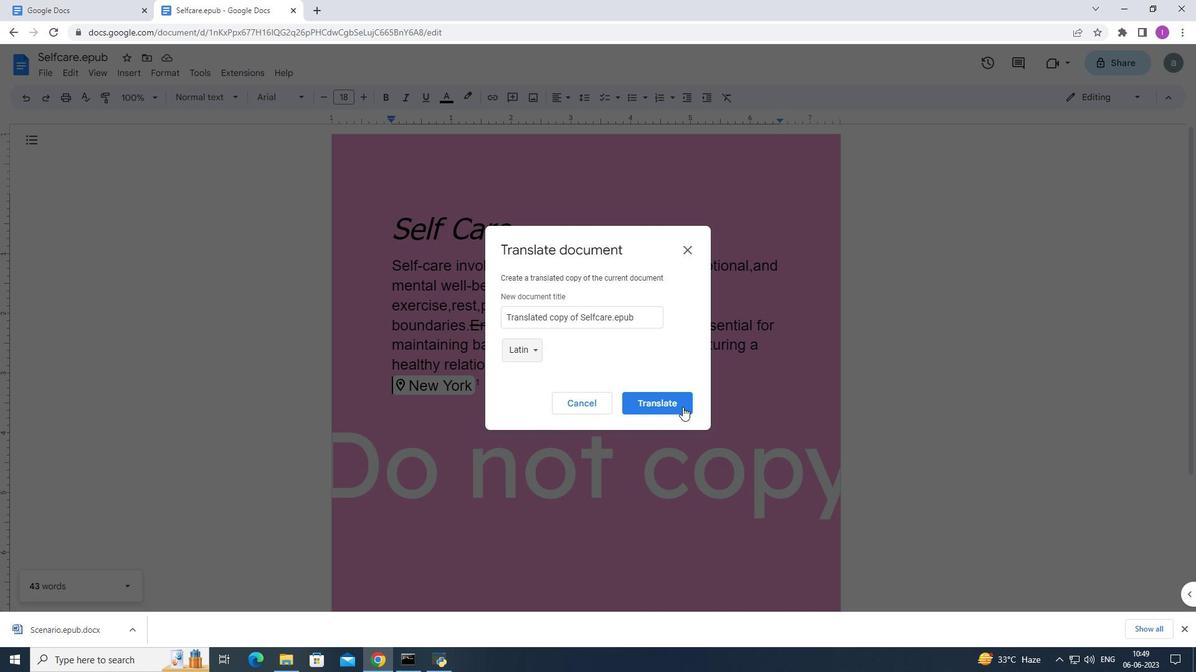 
Action: Mouse moved to (137, 72)
Screenshot: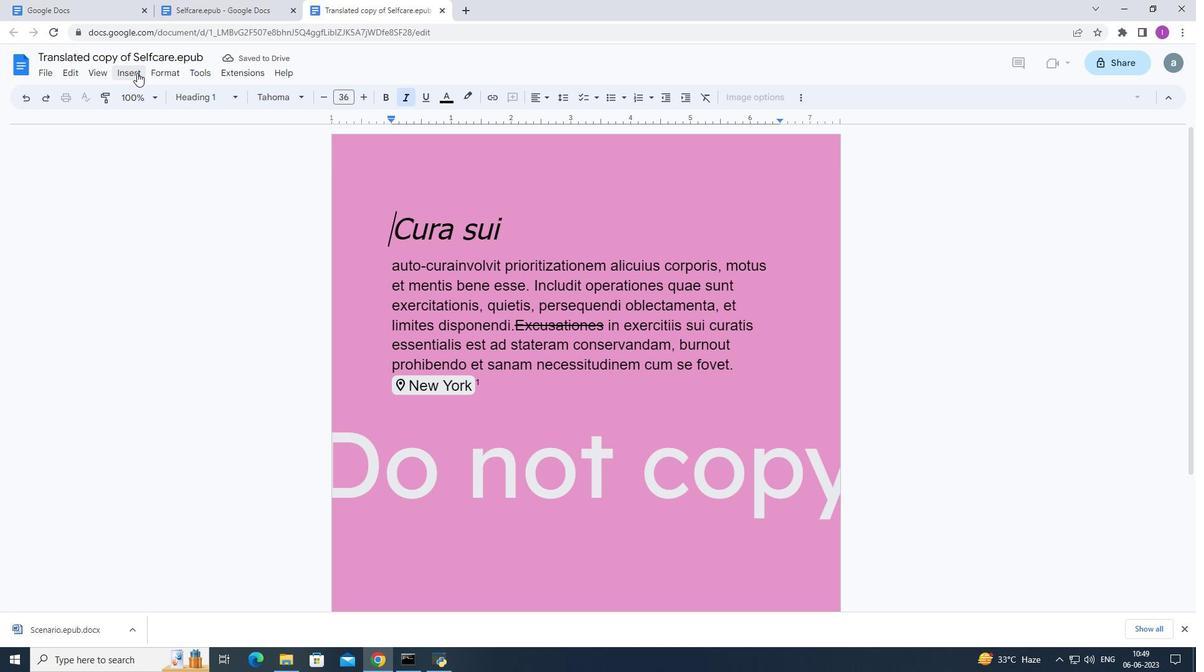 
Action: Mouse pressed left at (137, 72)
Screenshot: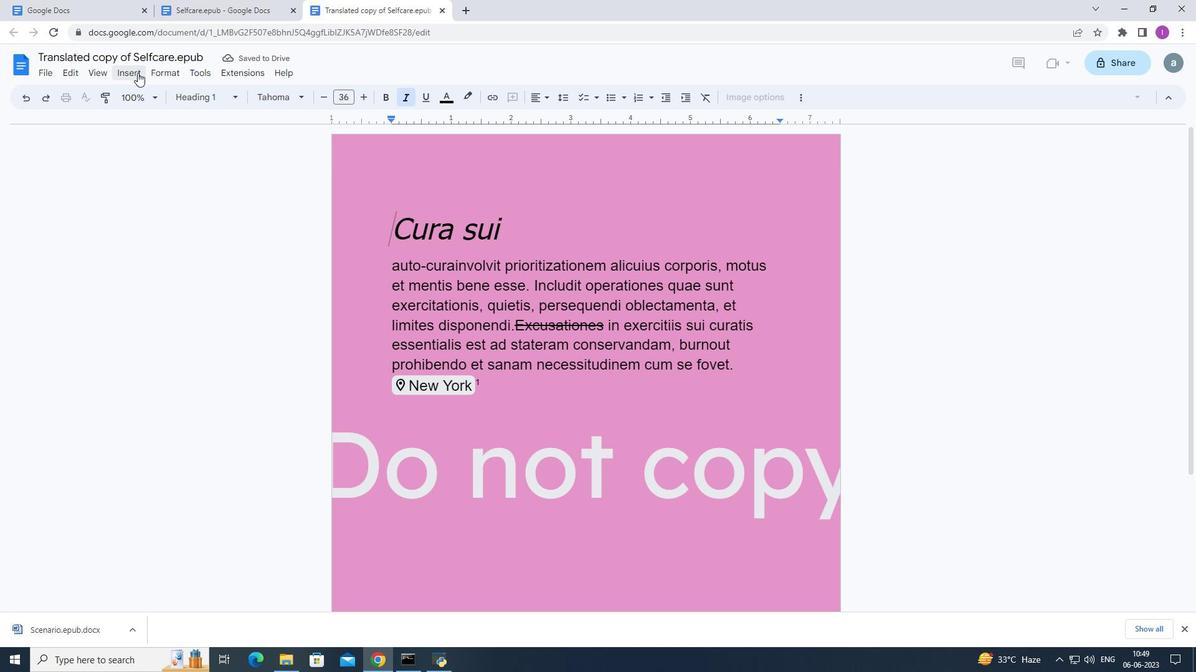 
Action: Mouse moved to (284, 291)
Screenshot: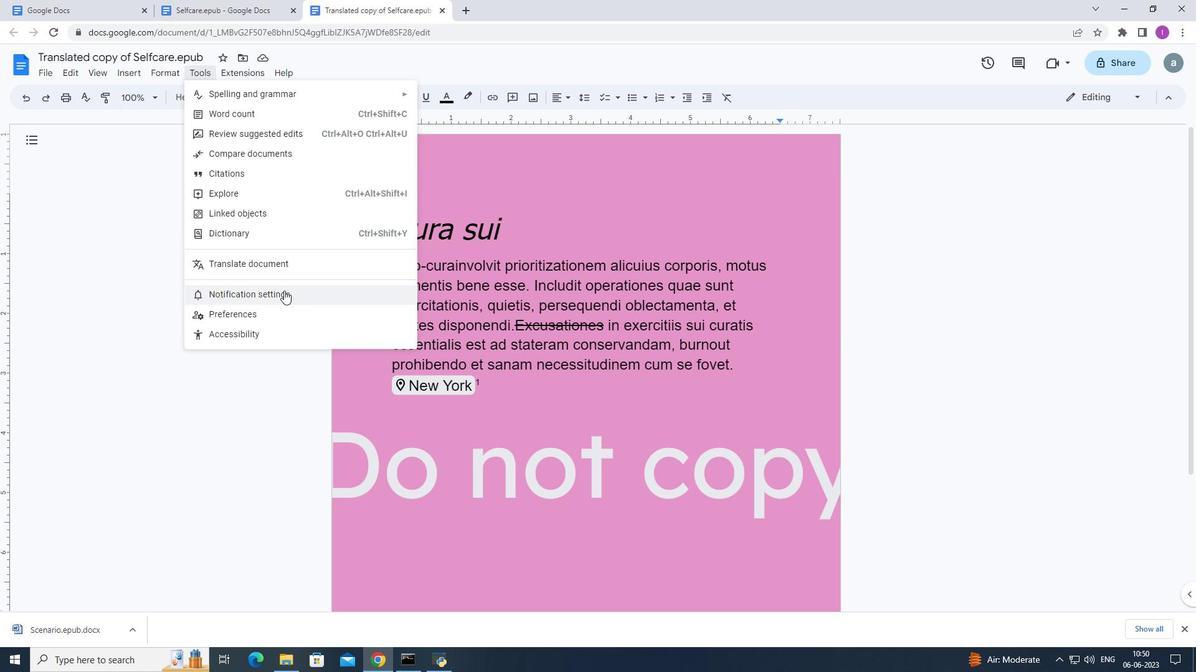 
Action: Mouse pressed left at (284, 291)
Screenshot: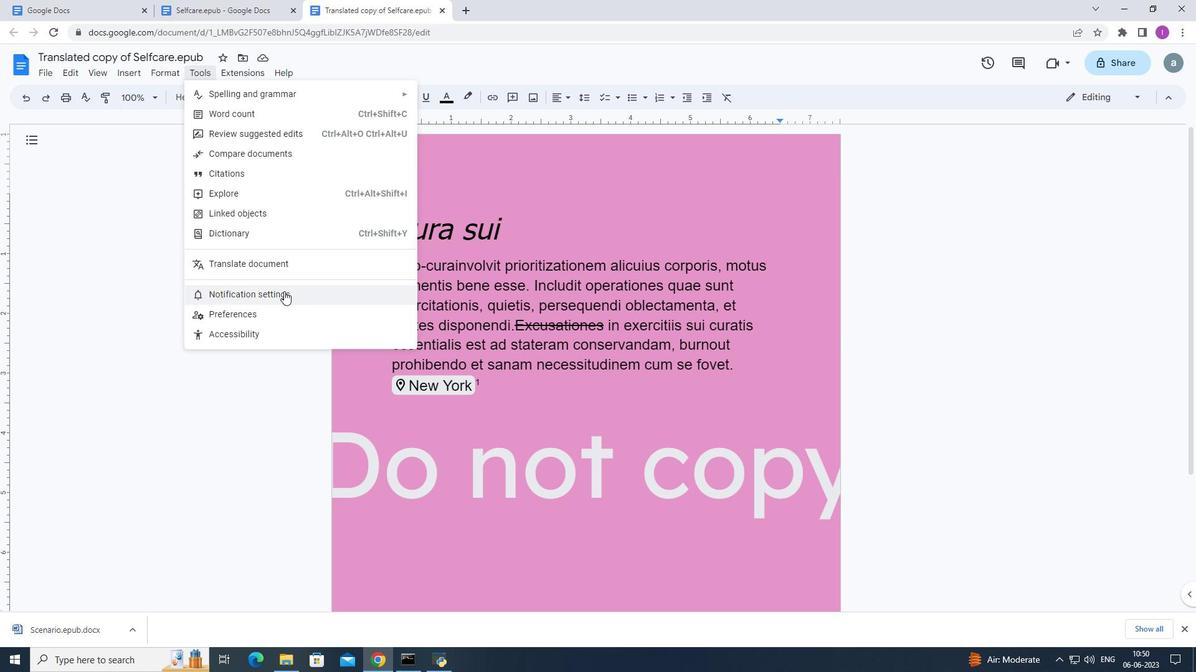 
Action: Mouse moved to (507, 224)
Screenshot: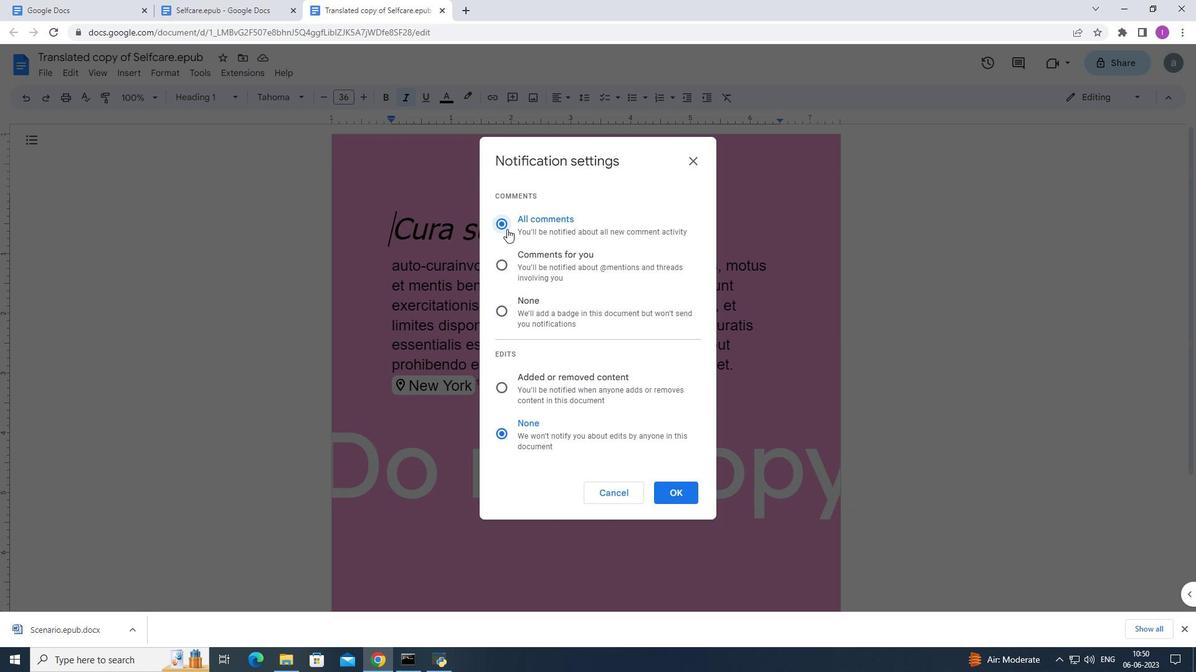 
Action: Mouse pressed left at (507, 224)
Screenshot: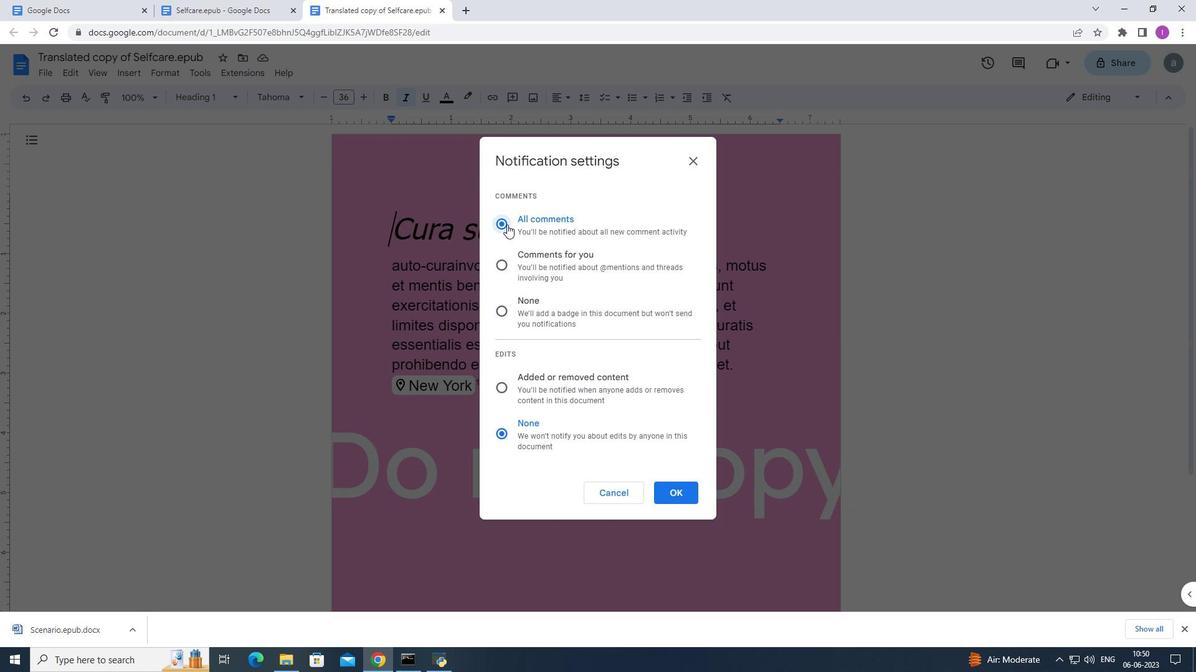 
Action: Mouse moved to (500, 224)
Screenshot: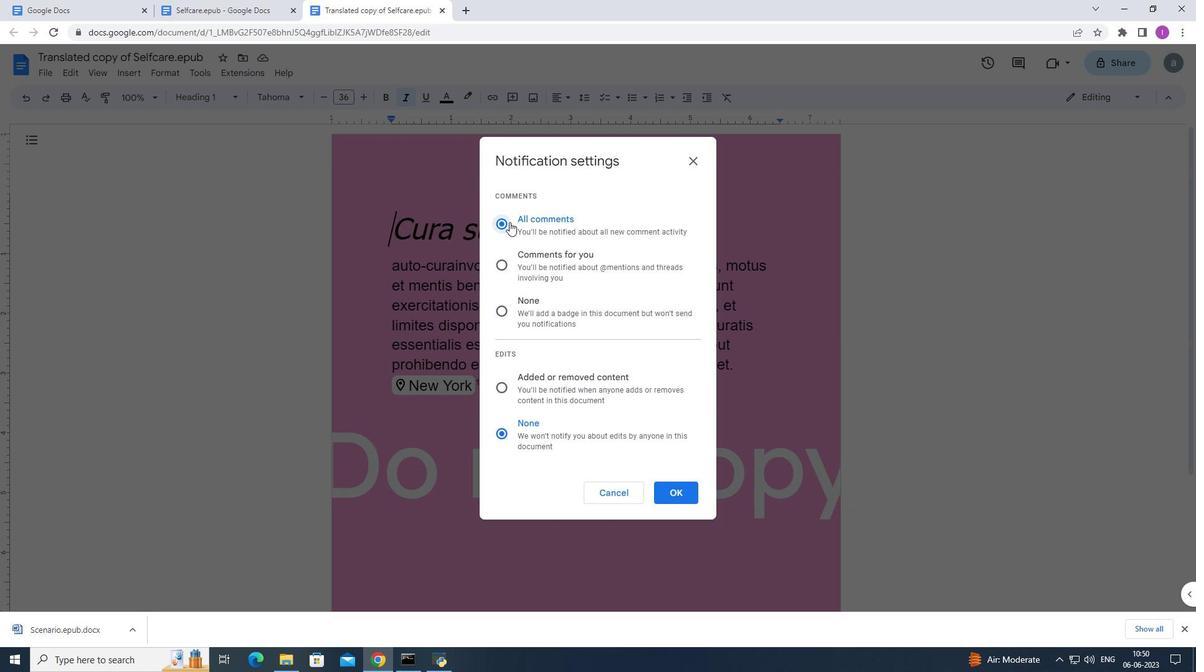 
Action: Mouse pressed left at (500, 224)
Screenshot: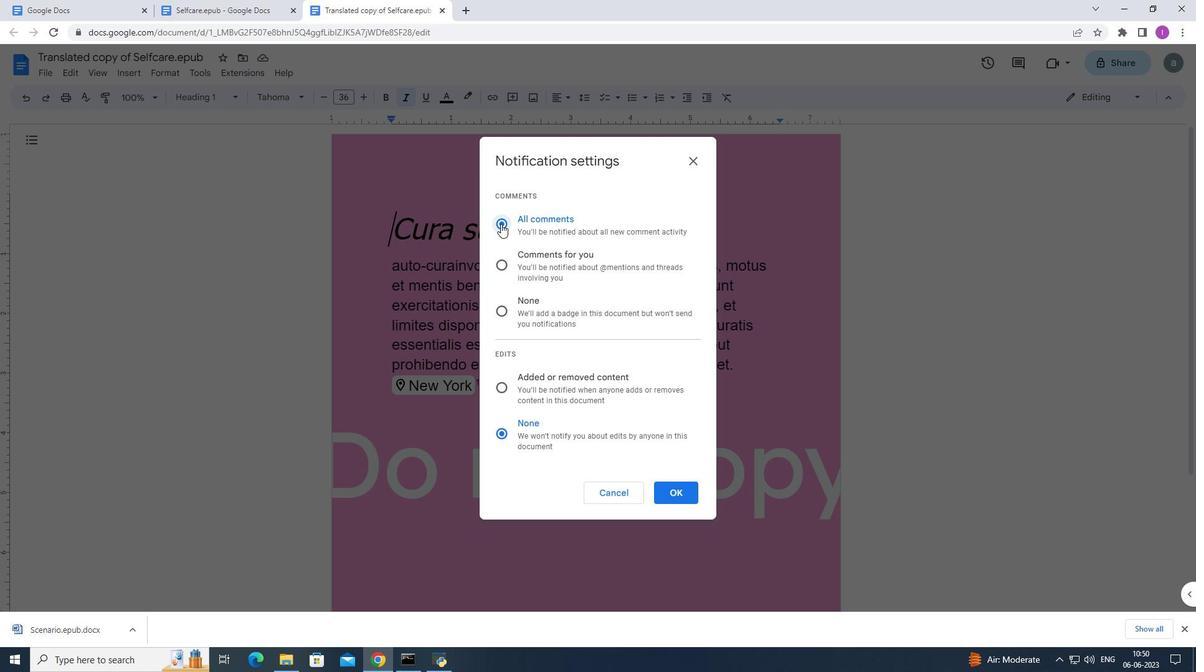 
Action: Mouse moved to (674, 492)
Screenshot: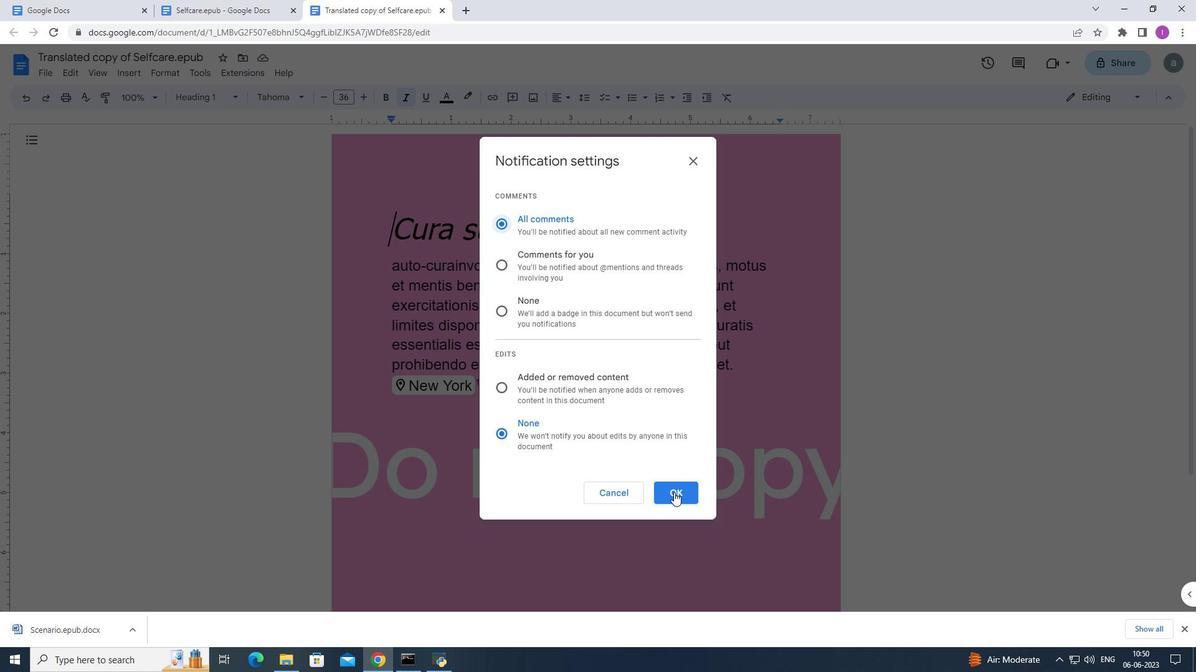 
Action: Mouse pressed left at (674, 492)
Screenshot: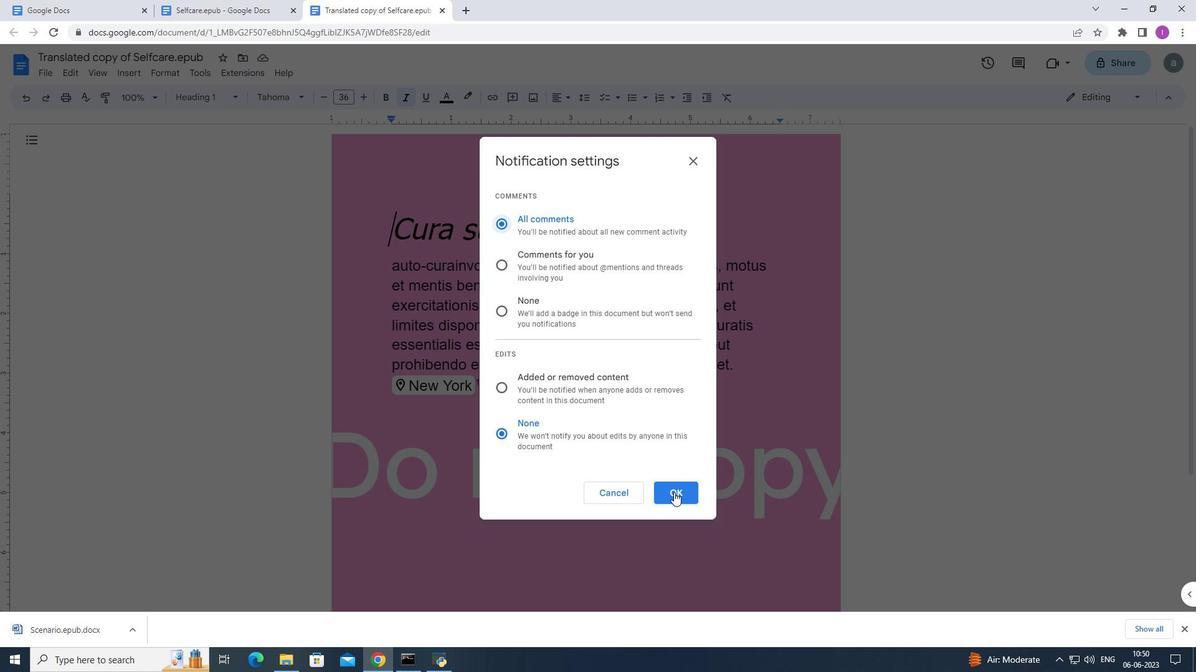 
Action: Mouse moved to (523, 468)
Screenshot: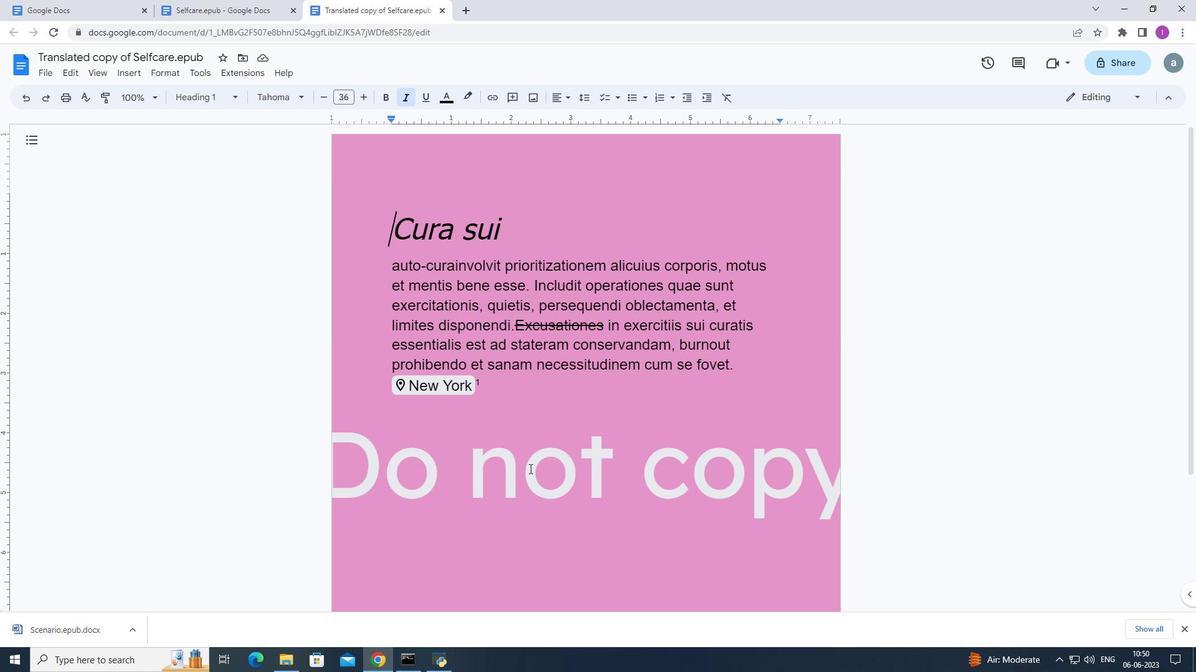 
